 Task: Look for products in the category "Cereal" from Bulk Foods only.
Action: Mouse moved to (975, 365)
Screenshot: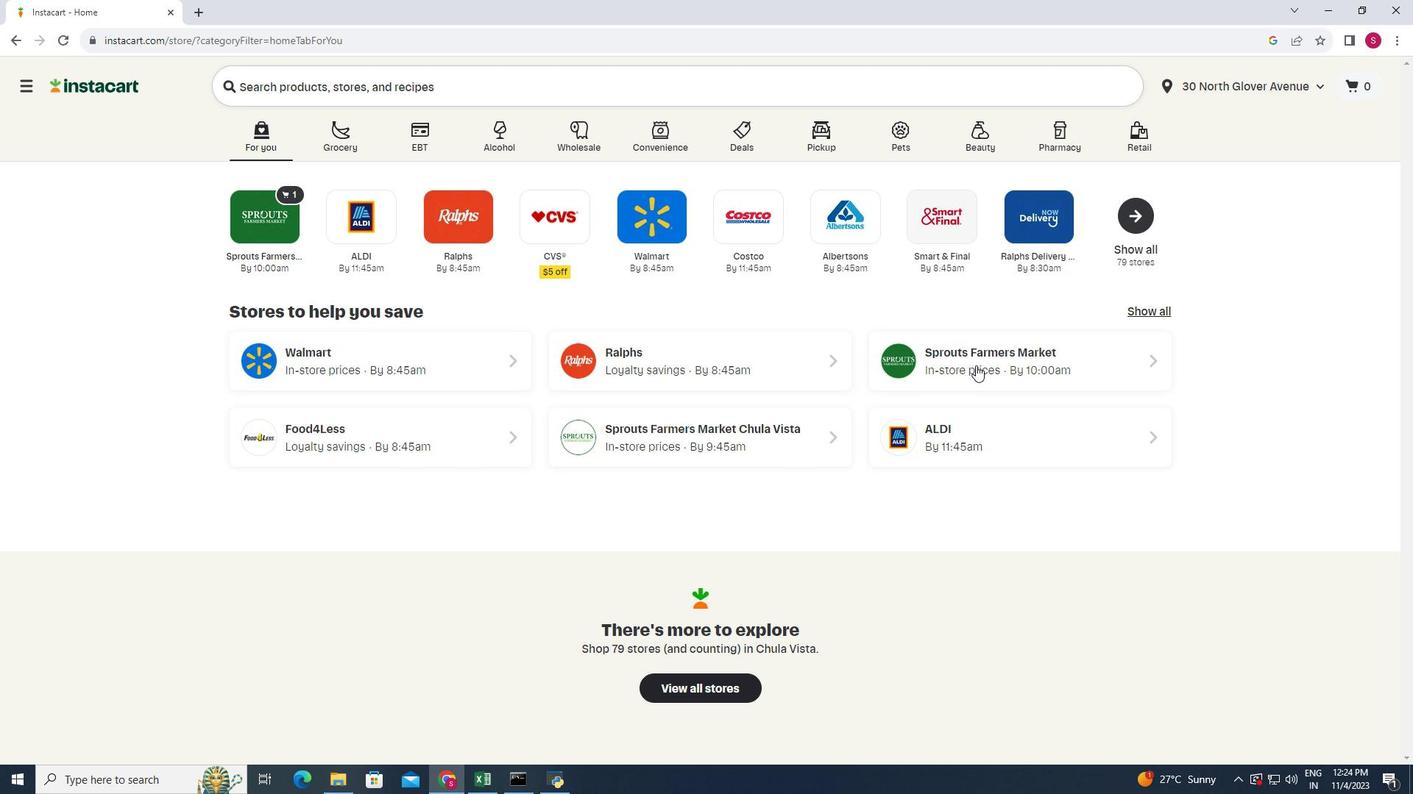 
Action: Mouse pressed left at (975, 365)
Screenshot: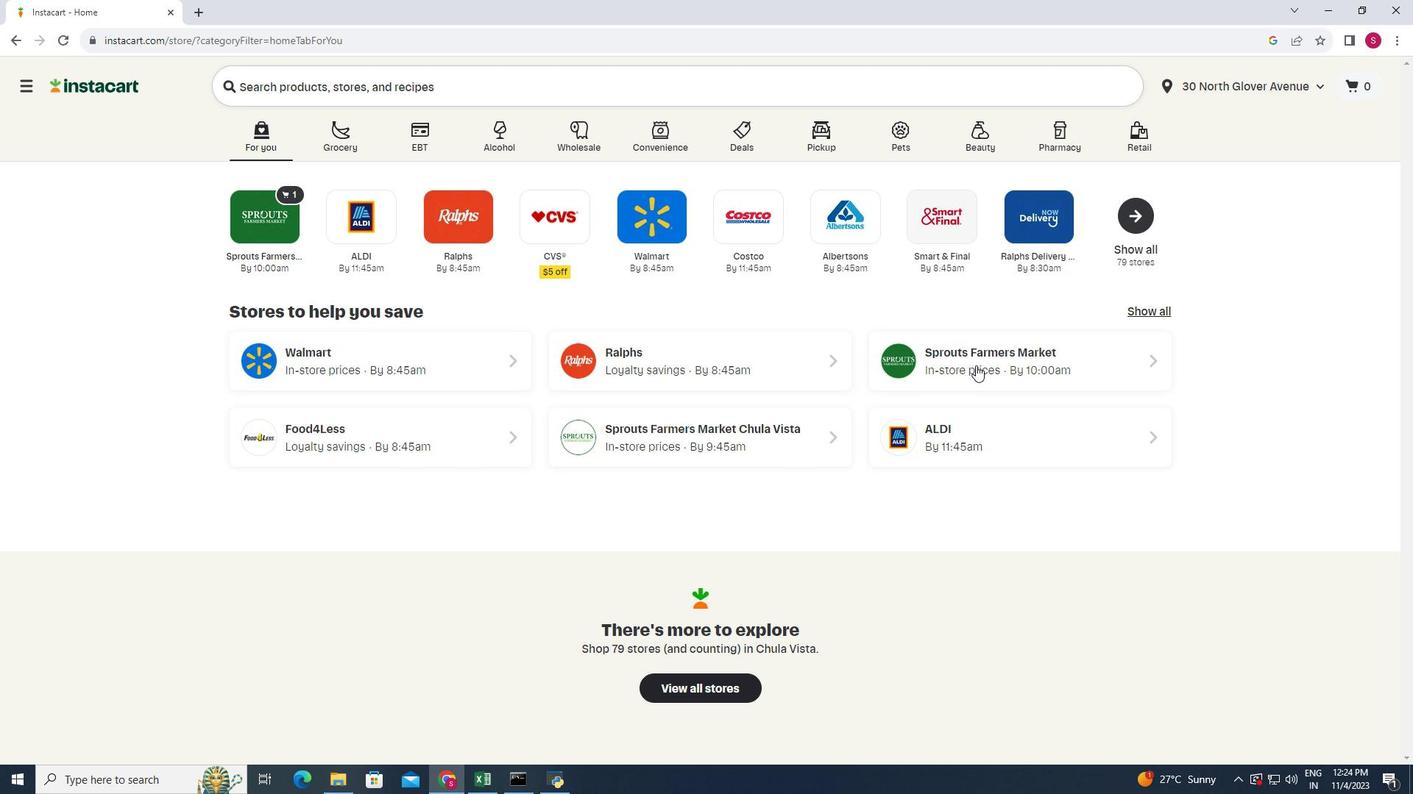 
Action: Mouse moved to (113, 485)
Screenshot: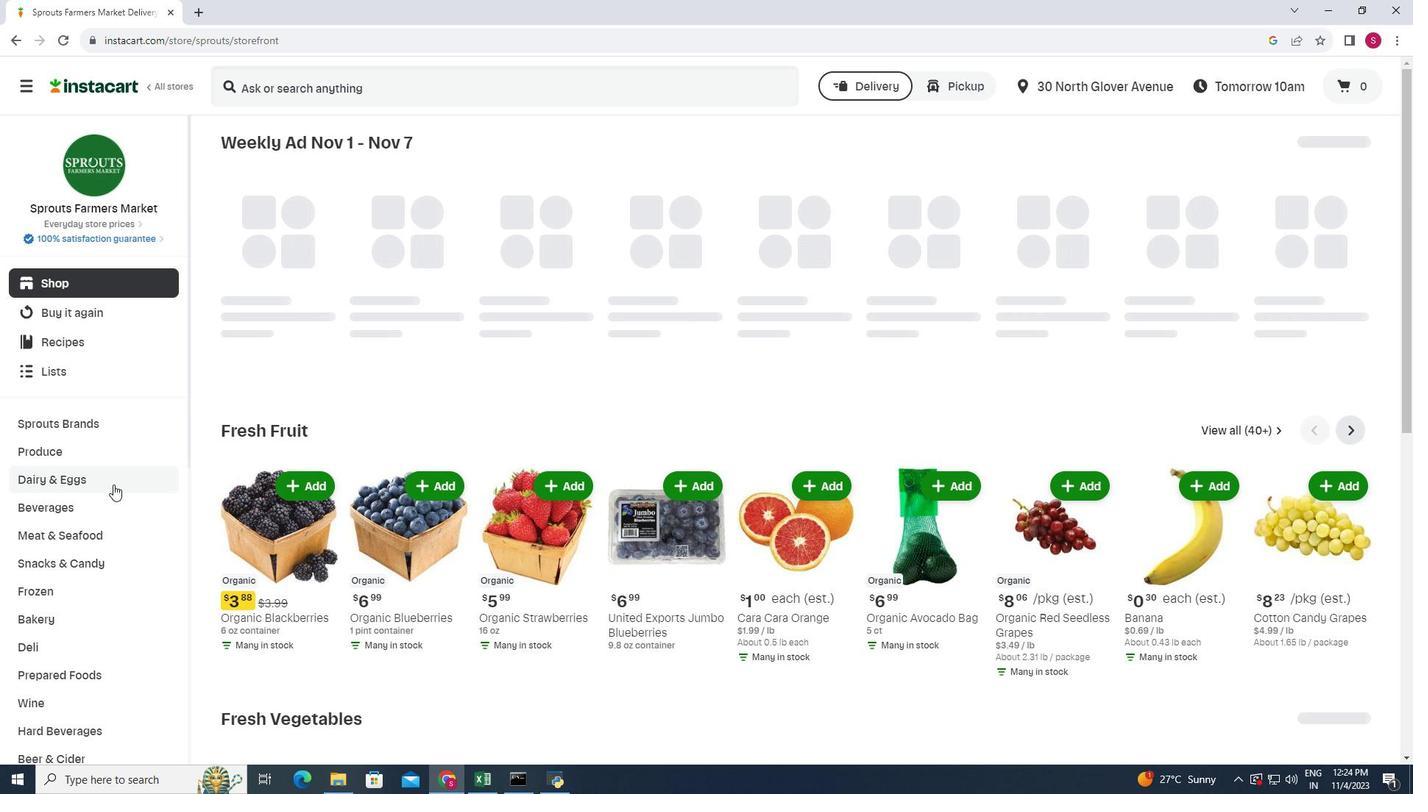 
Action: Mouse scrolled (113, 484) with delta (0, 0)
Screenshot: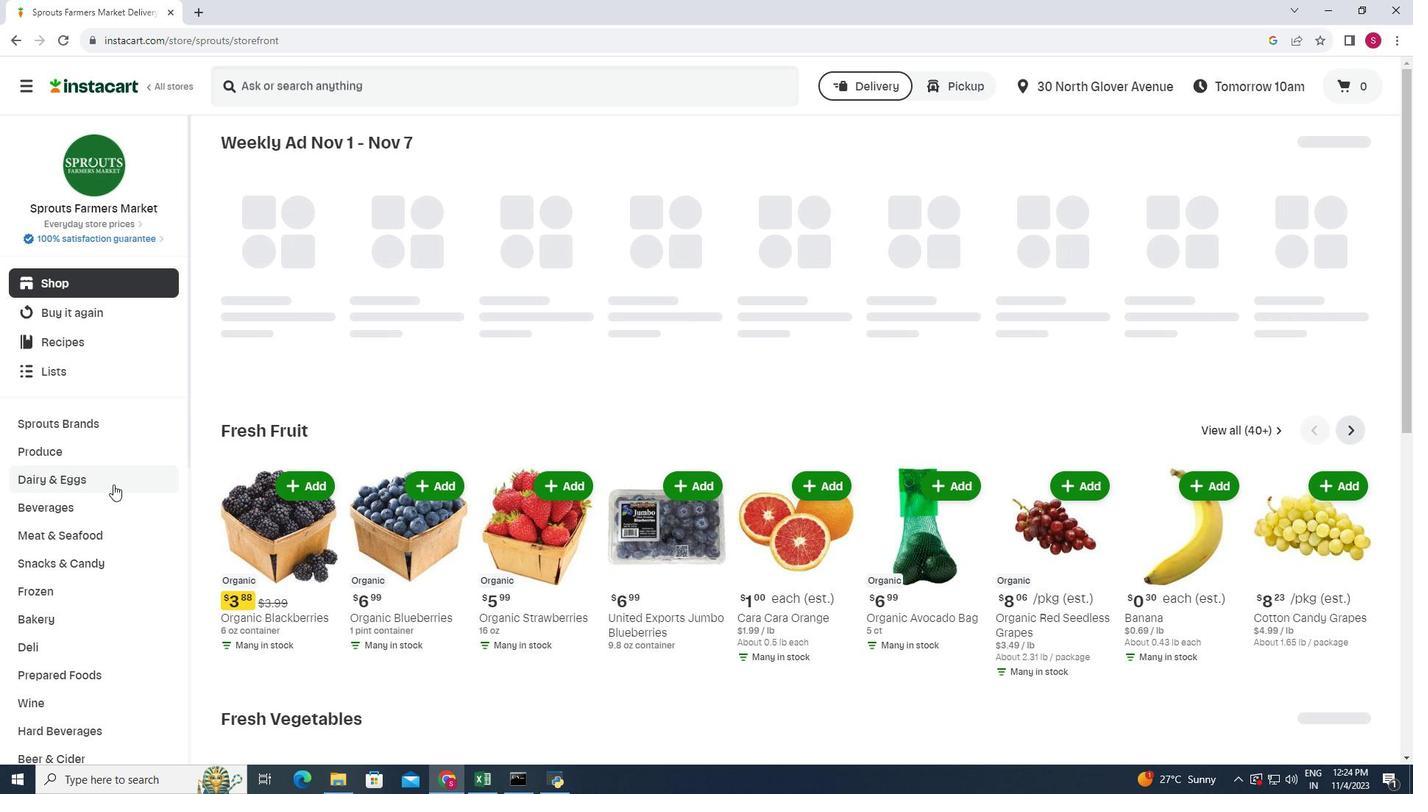 
Action: Mouse scrolled (113, 484) with delta (0, 0)
Screenshot: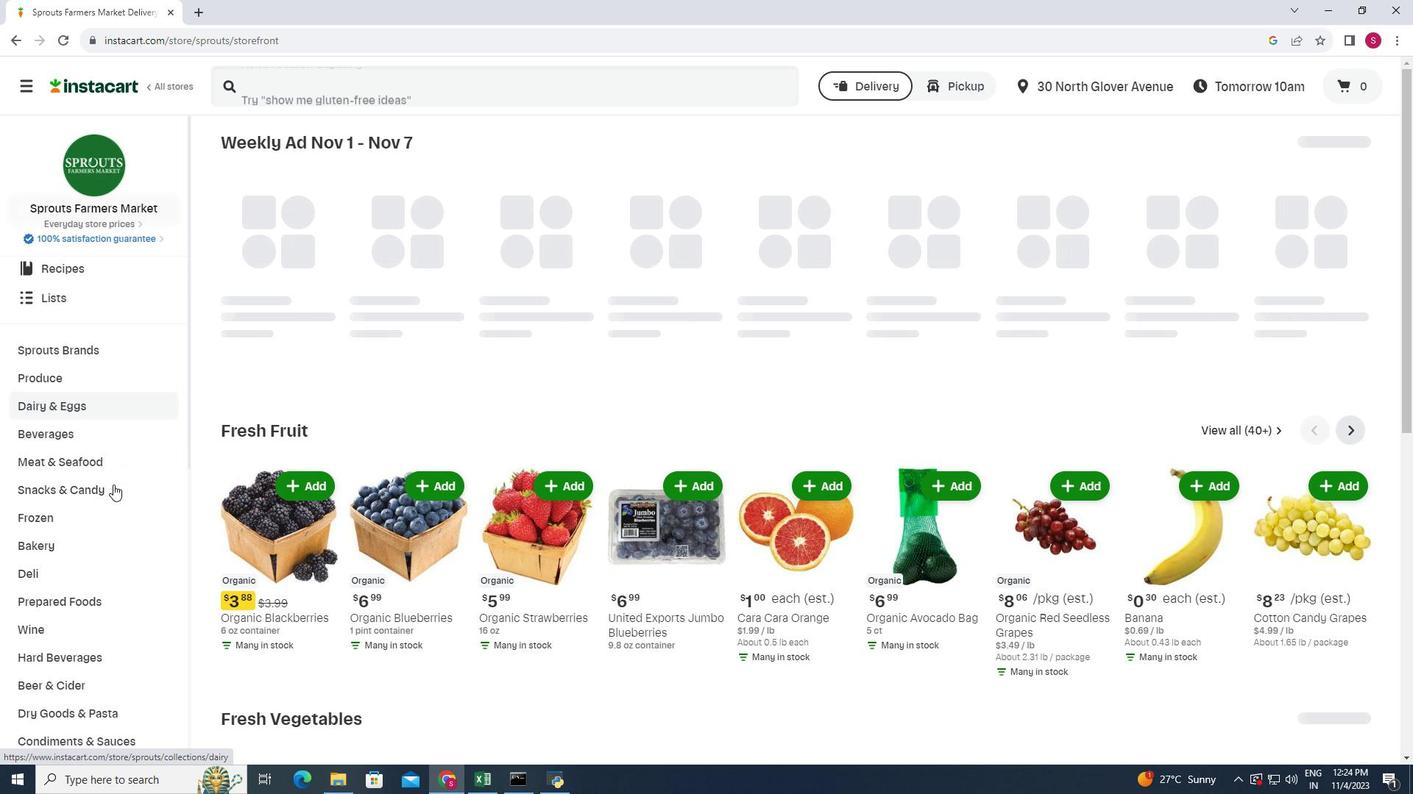 
Action: Mouse scrolled (113, 484) with delta (0, 0)
Screenshot: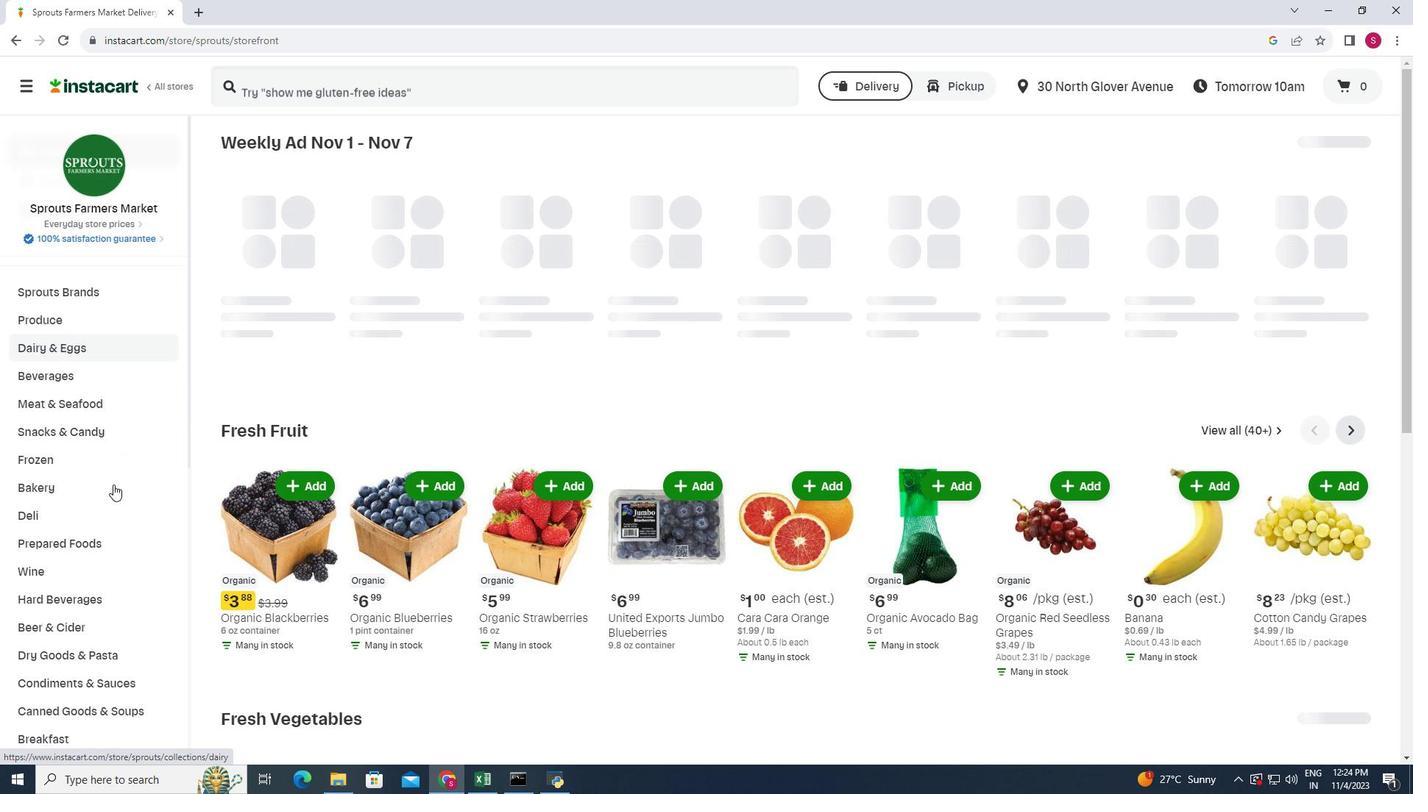 
Action: Mouse moved to (70, 651)
Screenshot: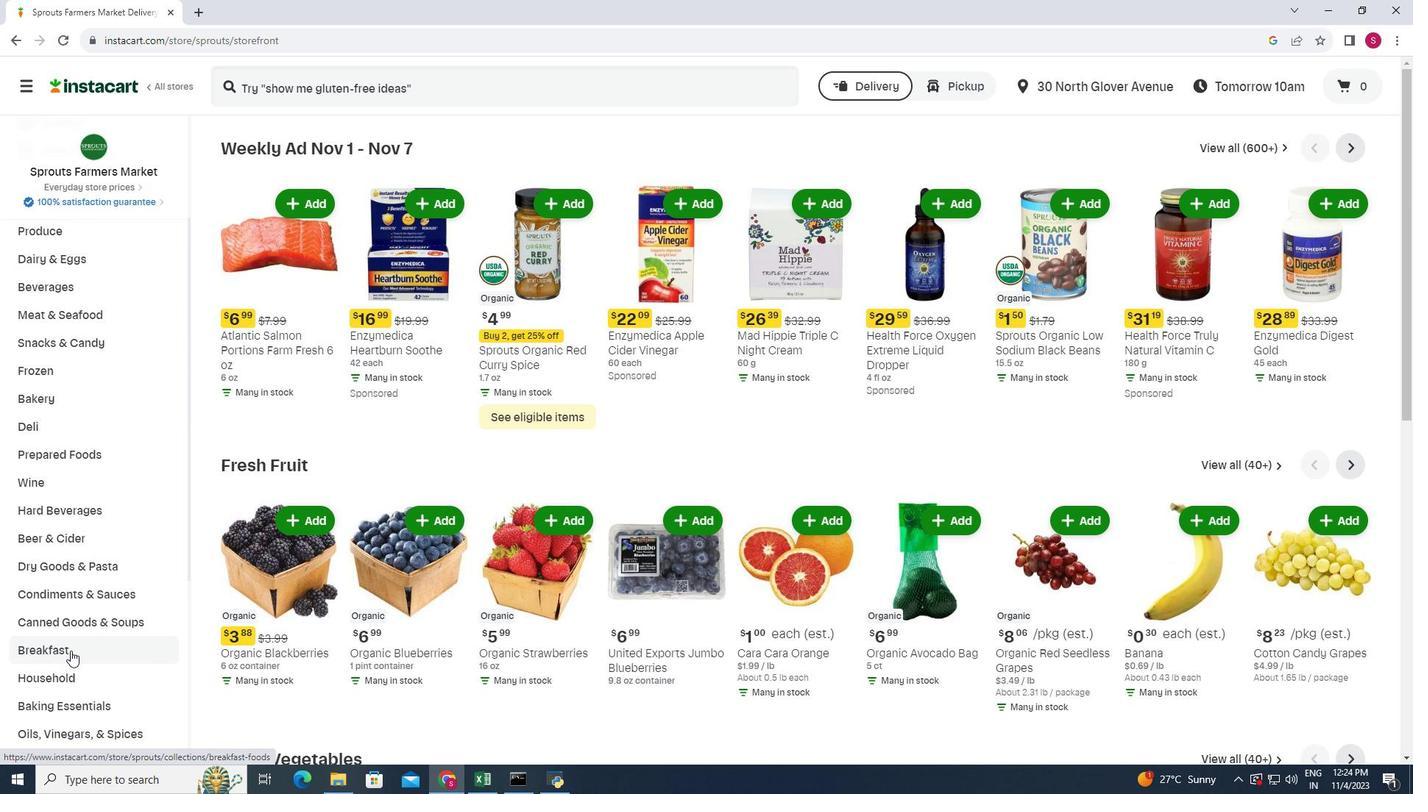 
Action: Mouse pressed left at (70, 651)
Screenshot: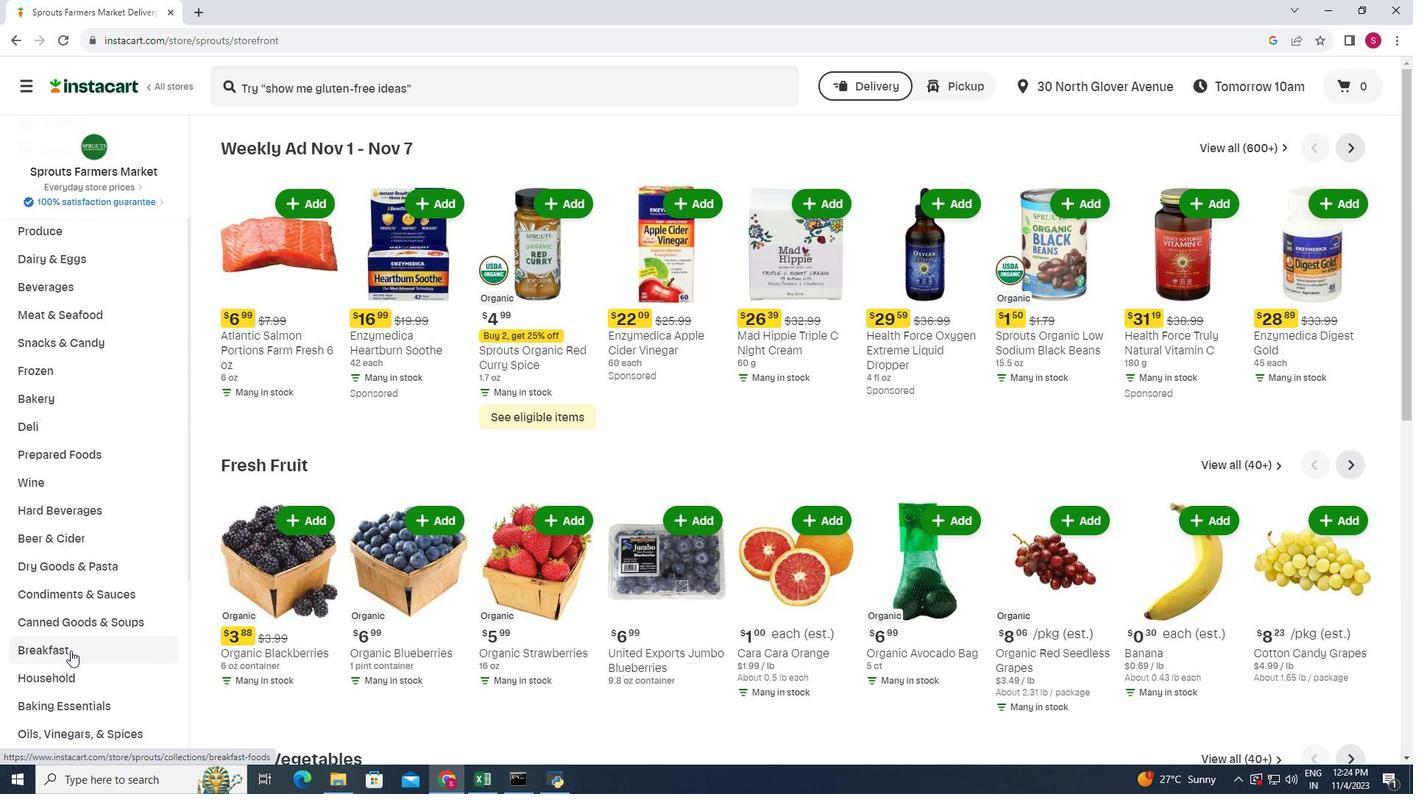 
Action: Mouse moved to (1088, 180)
Screenshot: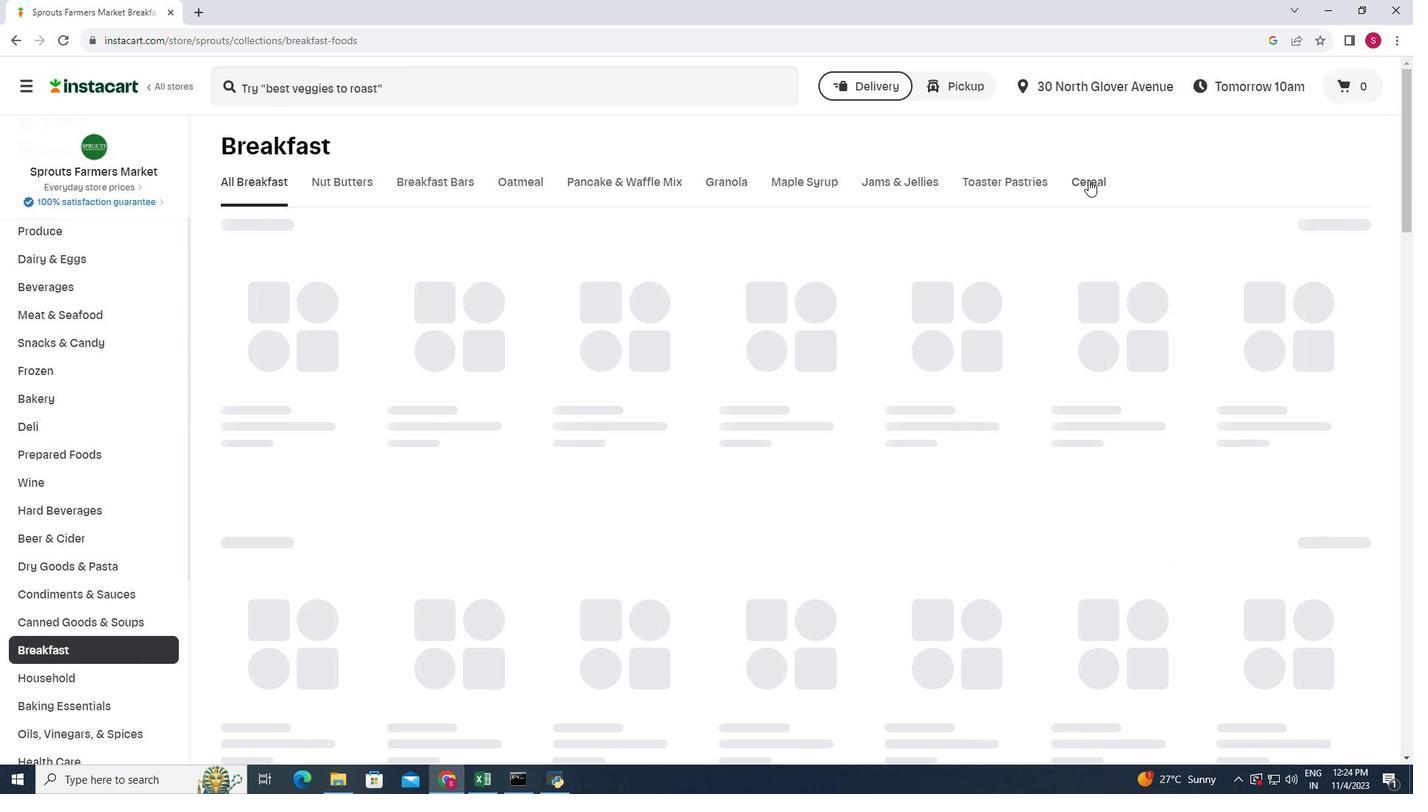 
Action: Mouse pressed left at (1088, 180)
Screenshot: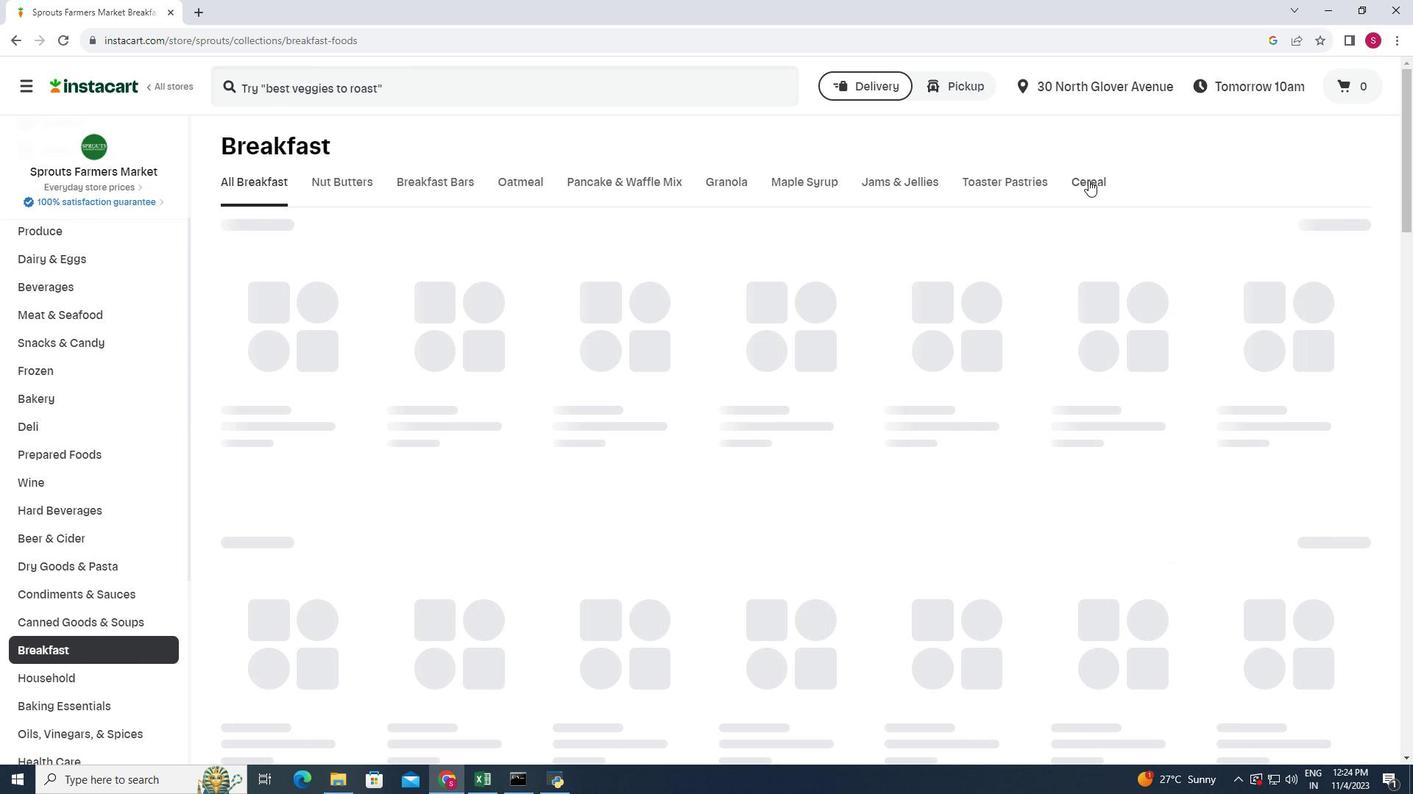 
Action: Mouse moved to (579, 240)
Screenshot: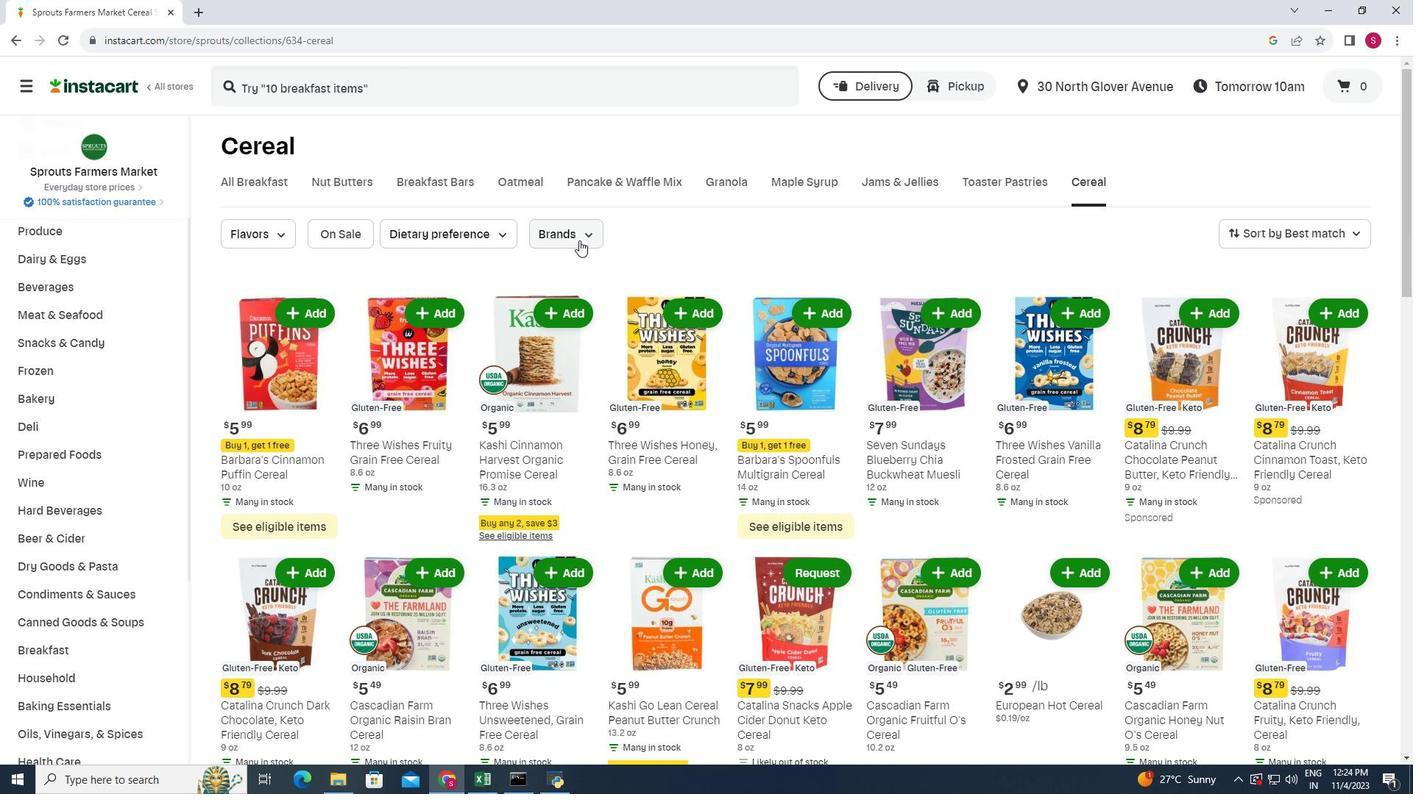 
Action: Mouse pressed left at (579, 240)
Screenshot: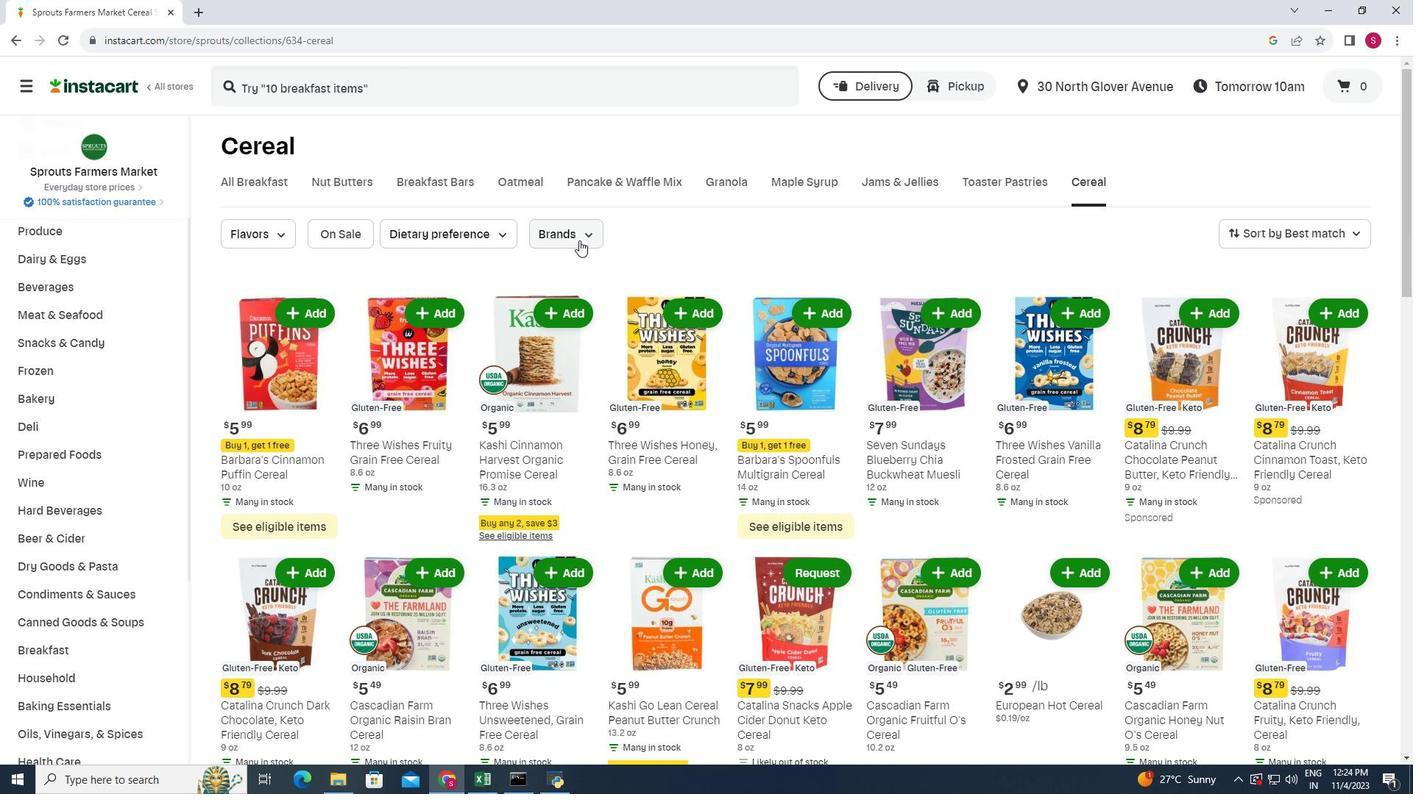 
Action: Mouse moved to (609, 298)
Screenshot: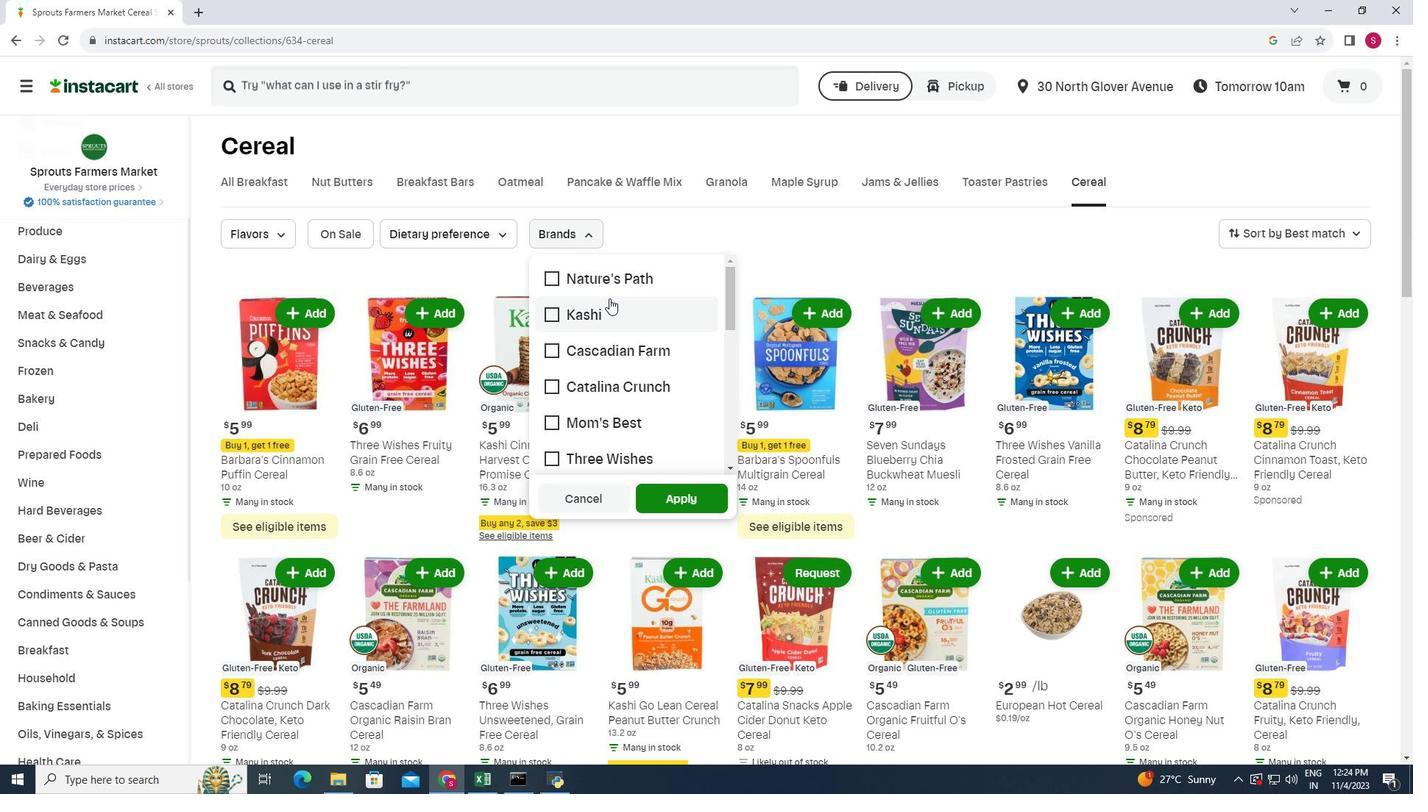 
Action: Mouse scrolled (609, 298) with delta (0, 0)
Screenshot: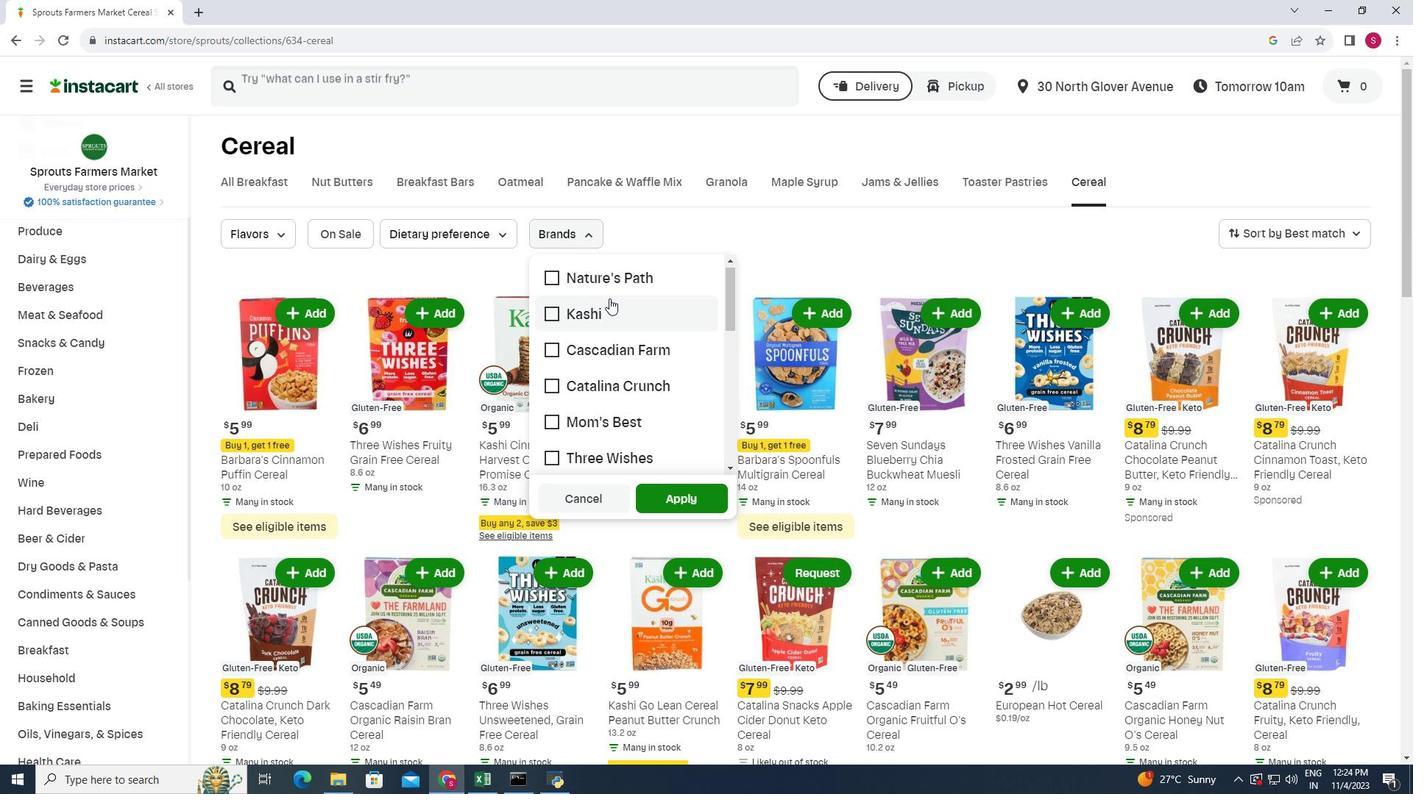 
Action: Mouse scrolled (609, 298) with delta (0, 0)
Screenshot: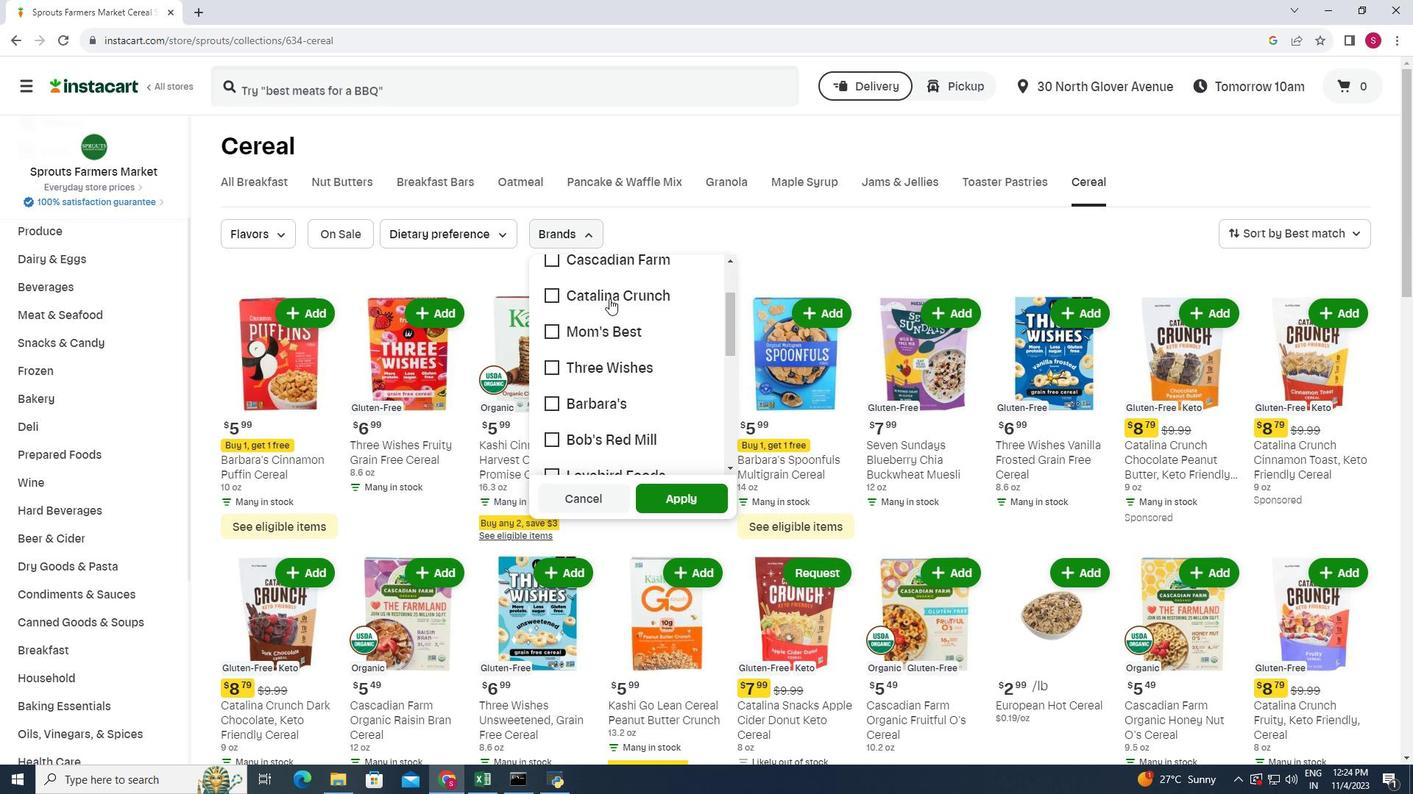 
Action: Mouse scrolled (609, 298) with delta (0, 0)
Screenshot: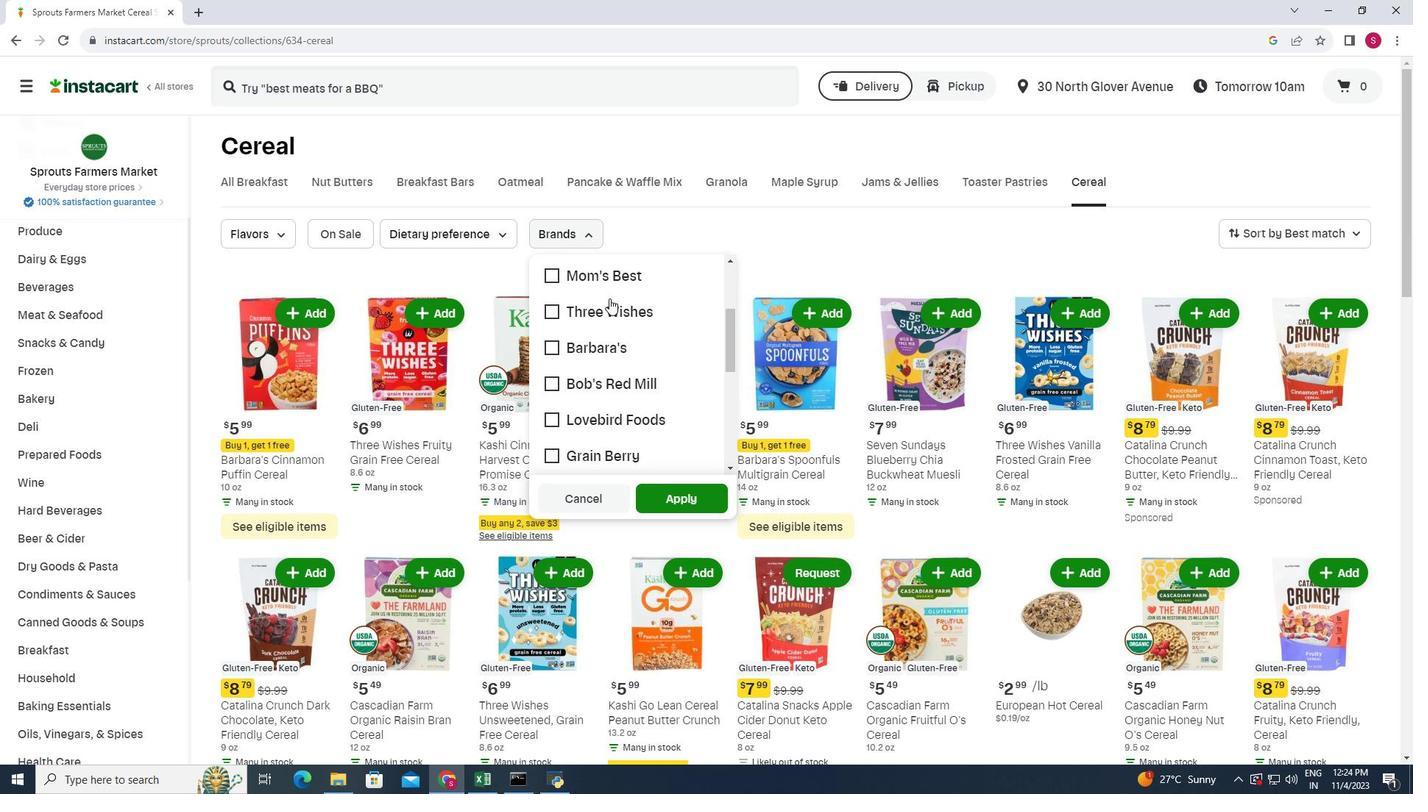 
Action: Mouse scrolled (609, 298) with delta (0, 0)
Screenshot: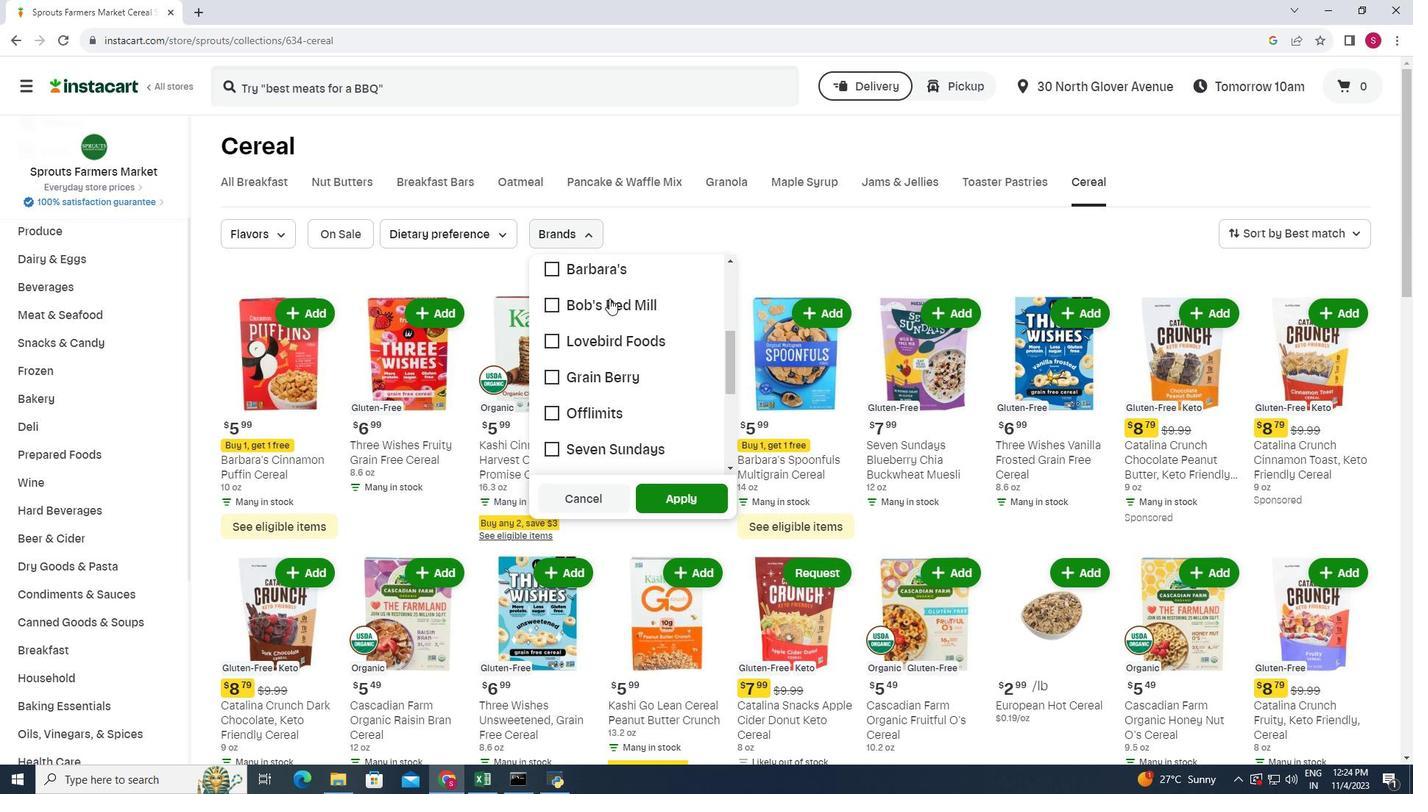 
Action: Mouse scrolled (609, 298) with delta (0, 0)
Screenshot: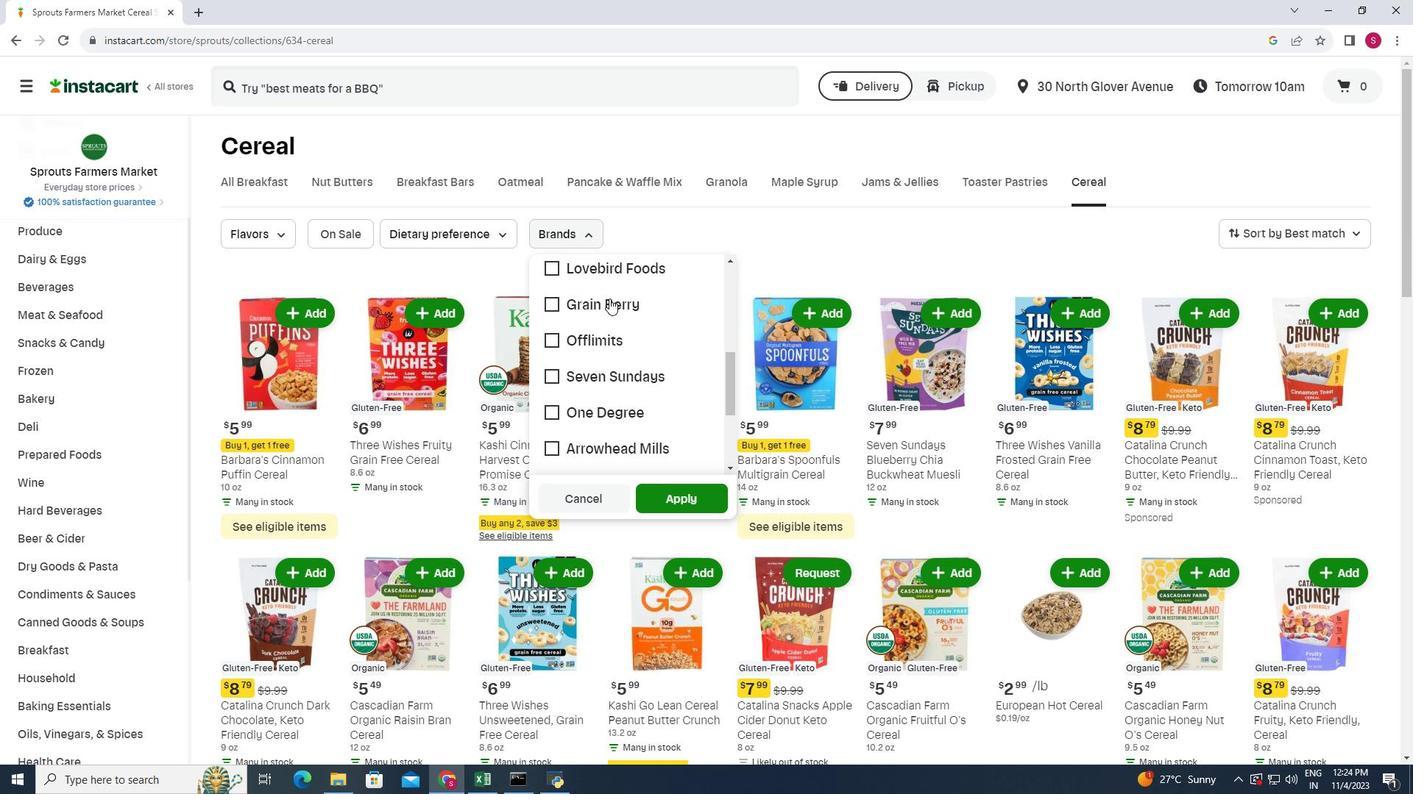 
Action: Mouse scrolled (609, 298) with delta (0, 0)
Screenshot: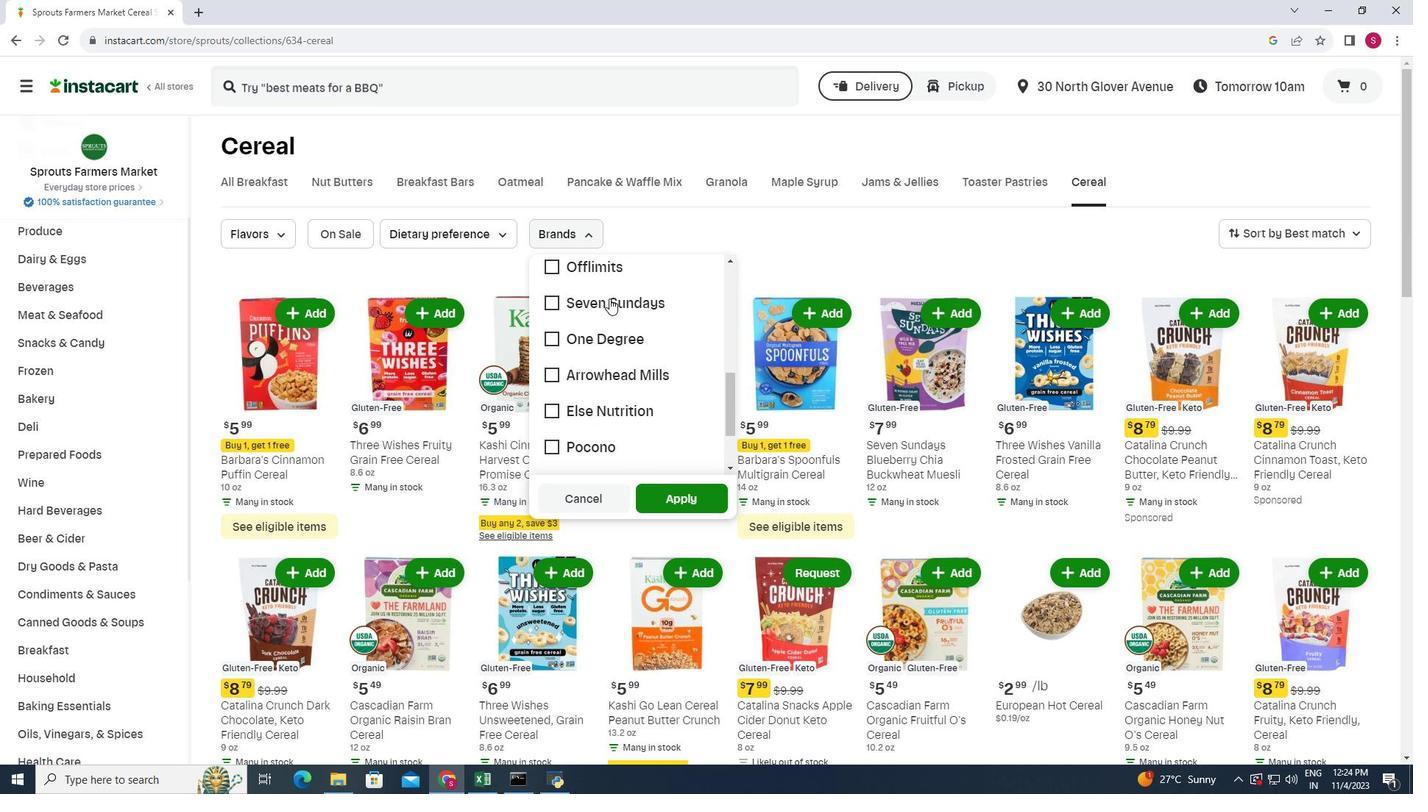 
Action: Mouse scrolled (609, 298) with delta (0, 0)
Screenshot: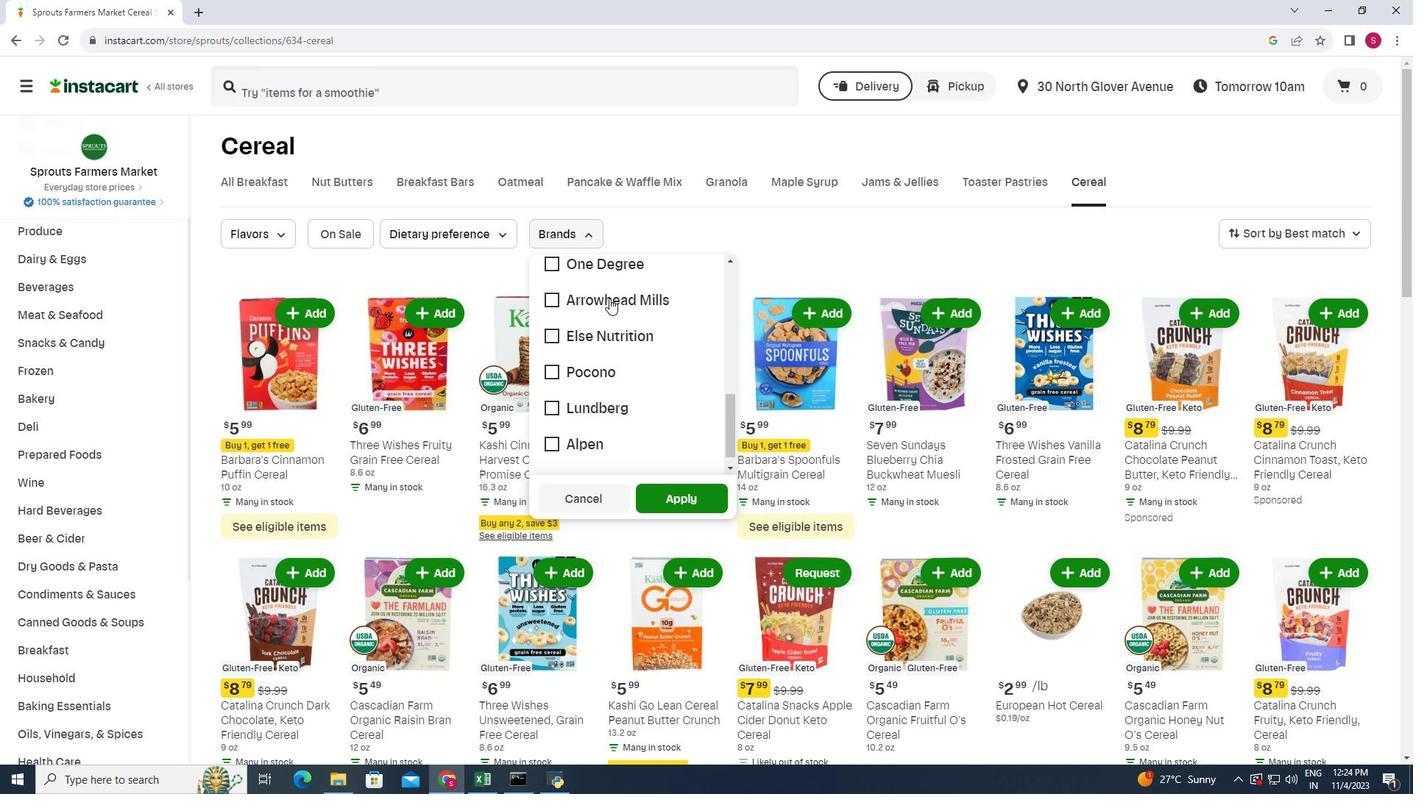 
Action: Mouse moved to (599, 356)
Screenshot: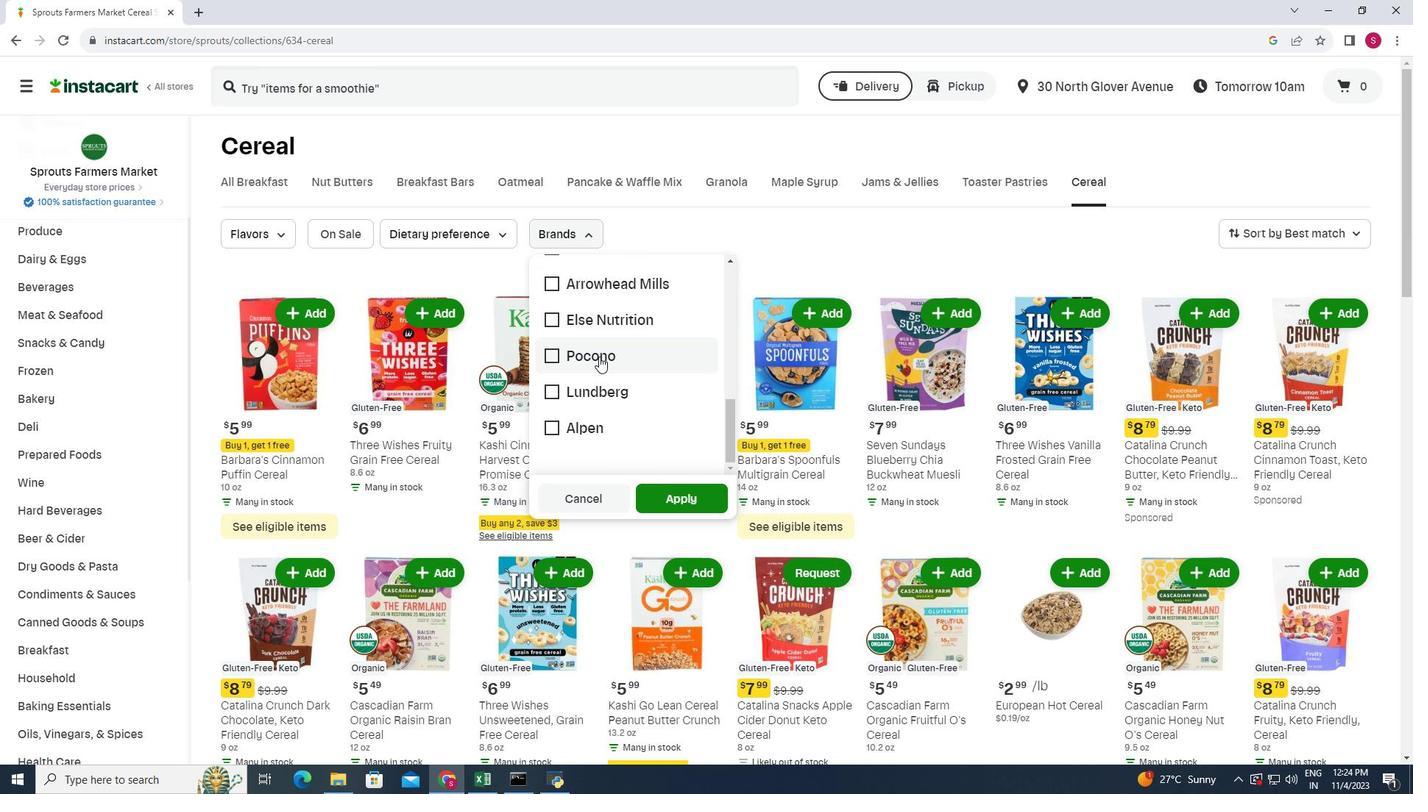 
Action: Mouse scrolled (599, 357) with delta (0, 0)
Screenshot: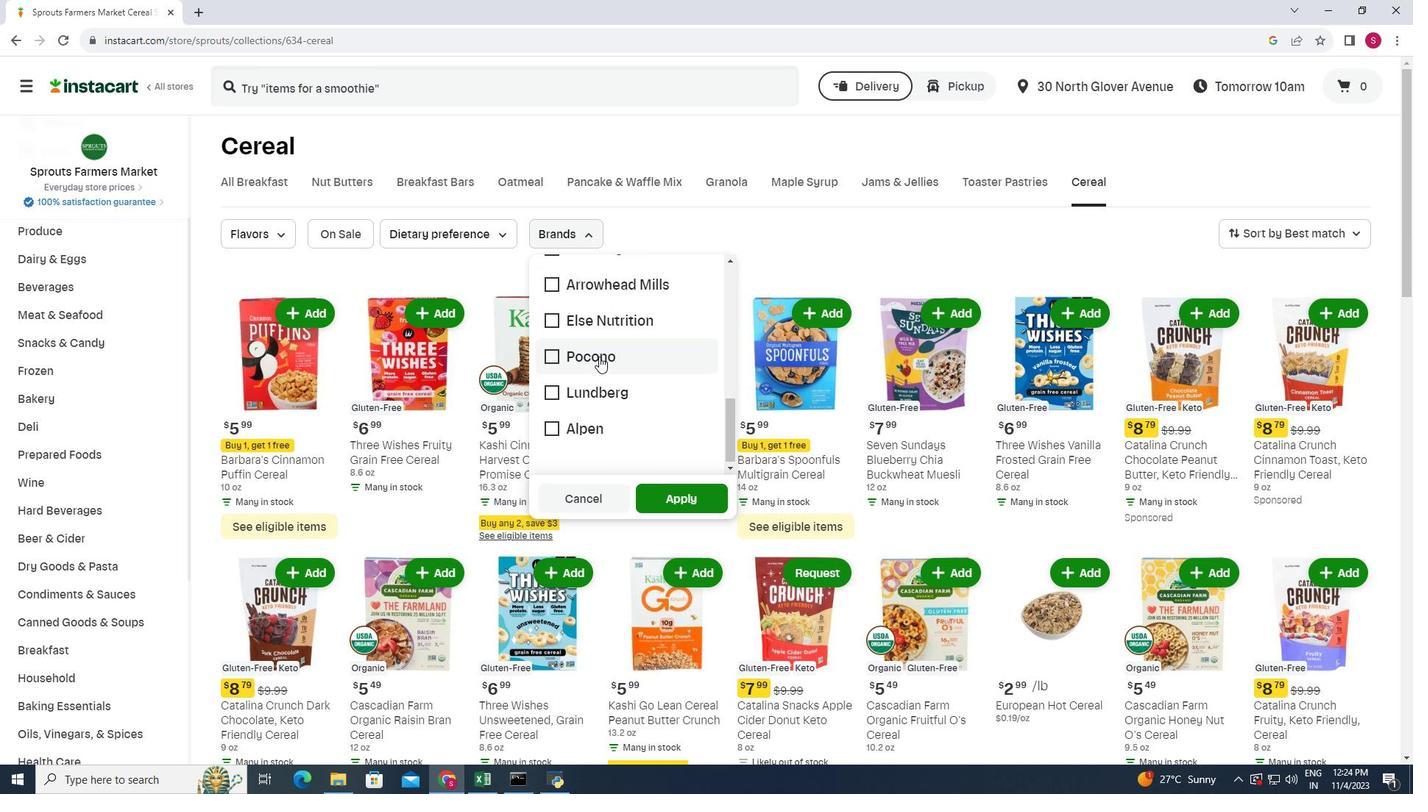 
Action: Mouse moved to (594, 354)
Screenshot: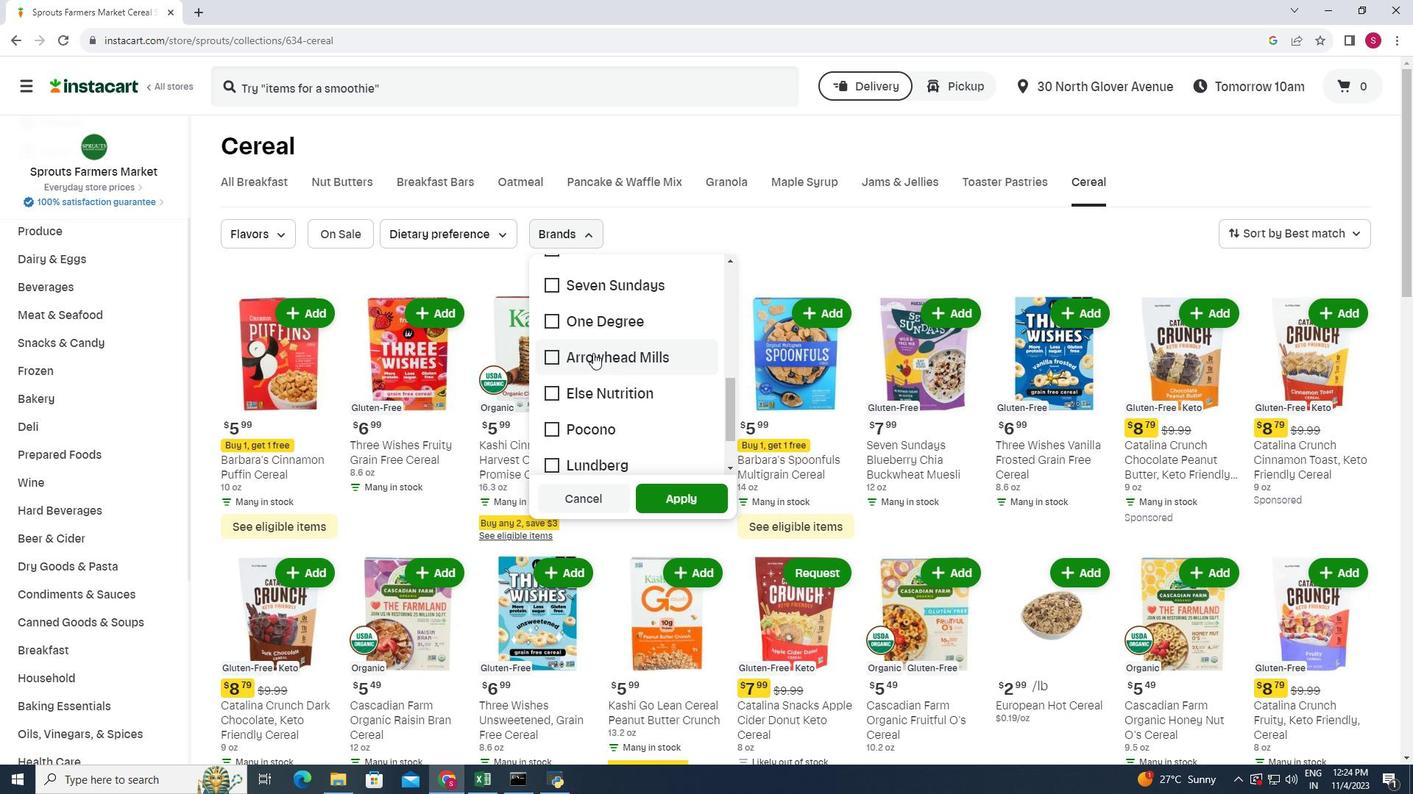 
Action: Mouse scrolled (594, 355) with delta (0, 0)
Screenshot: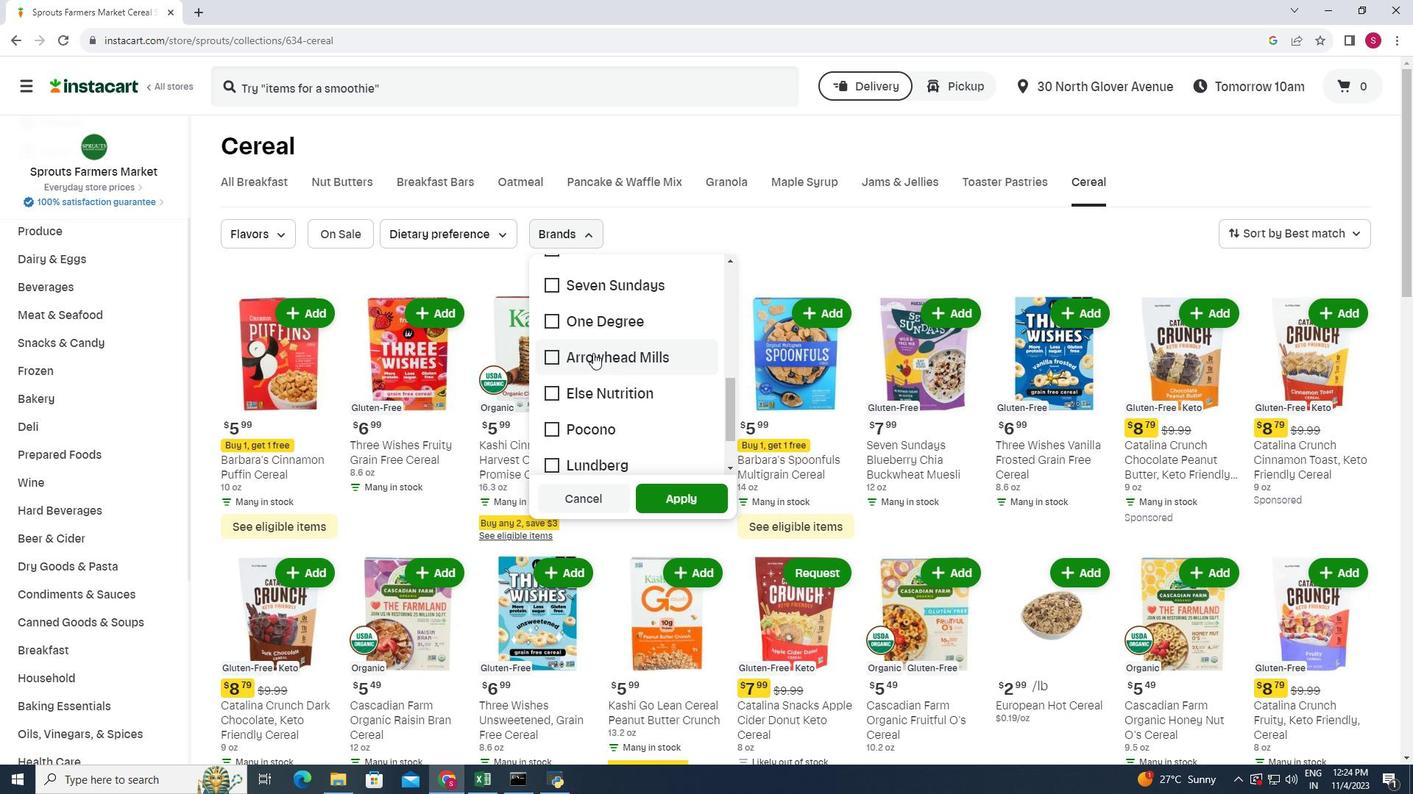 
Action: Mouse moved to (590, 349)
Screenshot: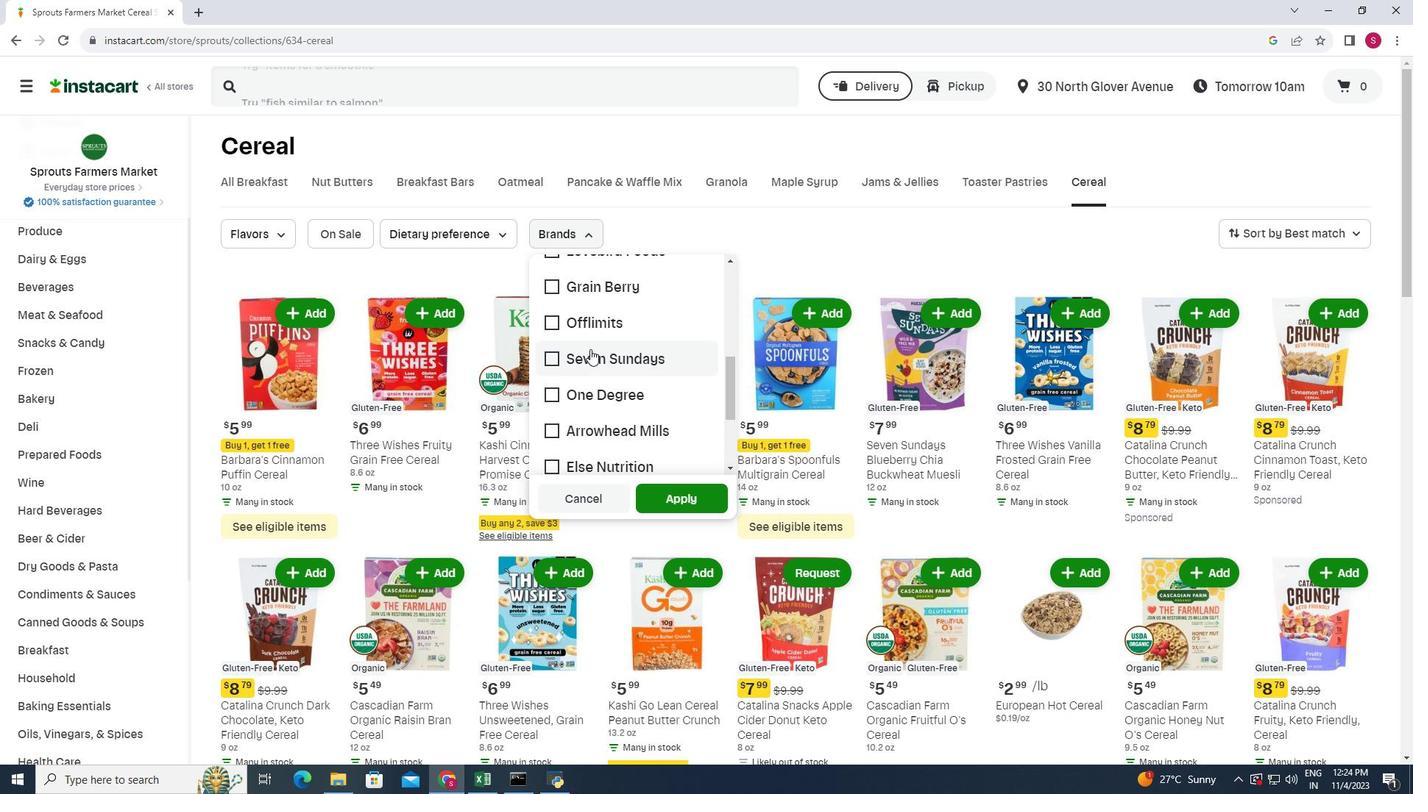 
Action: Mouse scrolled (590, 350) with delta (0, 0)
Screenshot: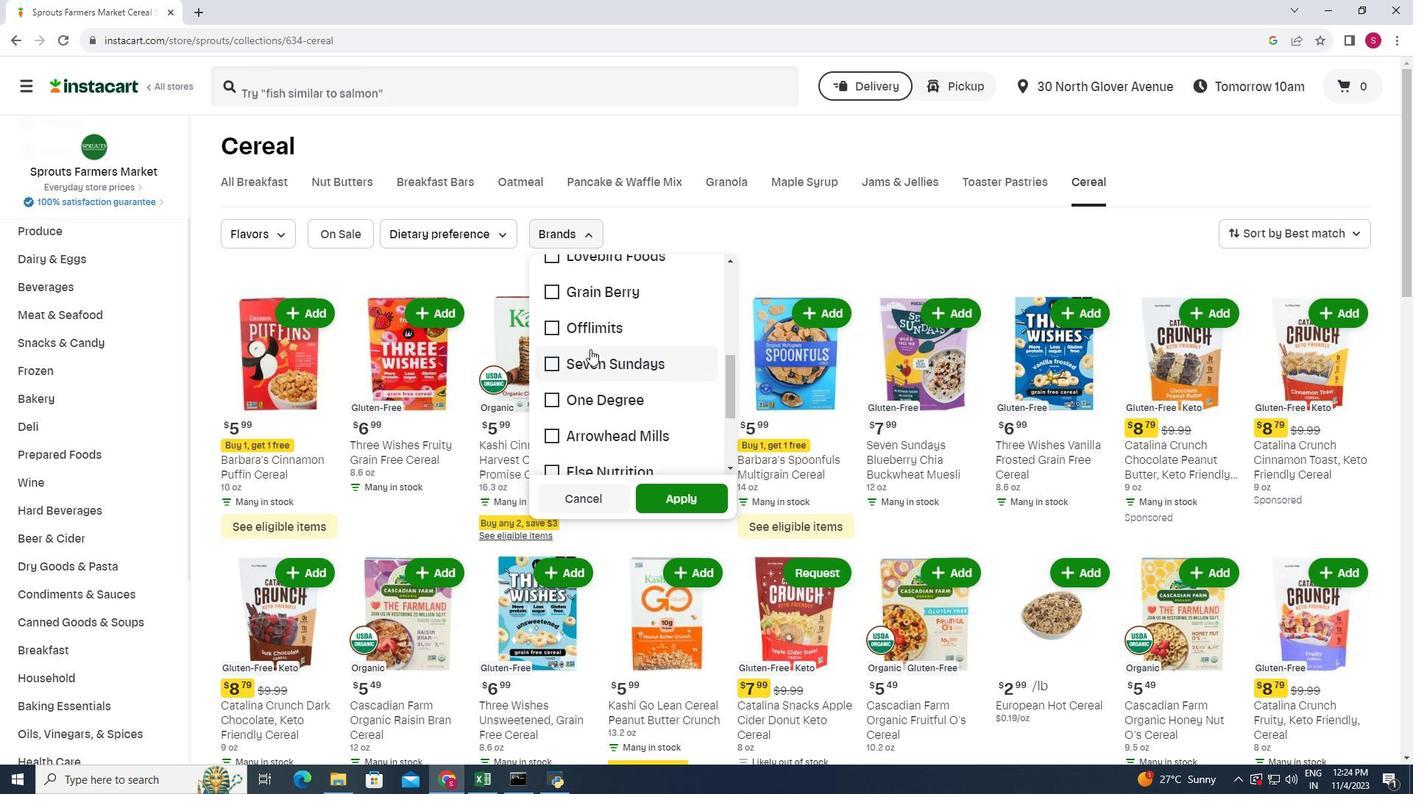 
Action: Mouse scrolled (590, 350) with delta (0, 0)
Screenshot: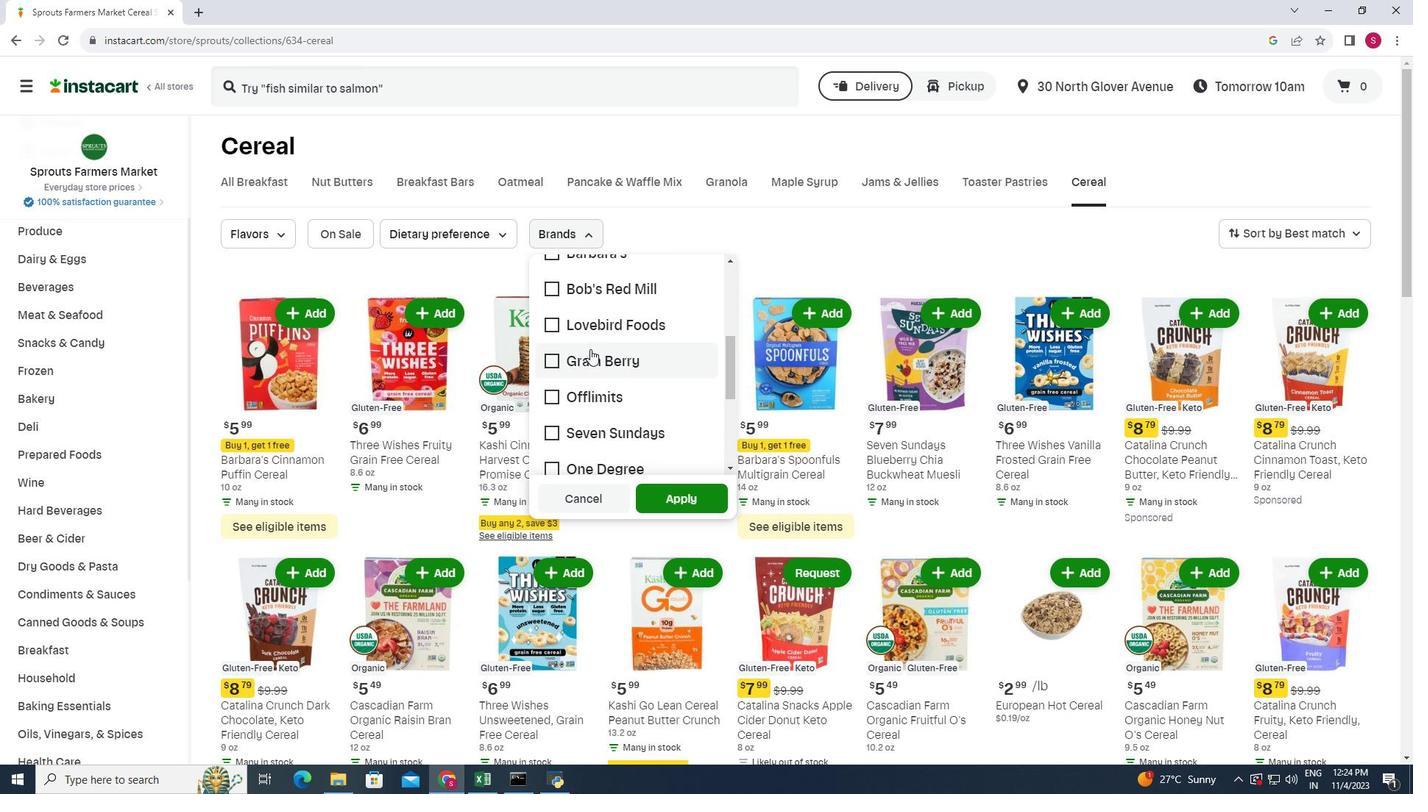 
Action: Mouse scrolled (590, 350) with delta (0, 0)
Screenshot: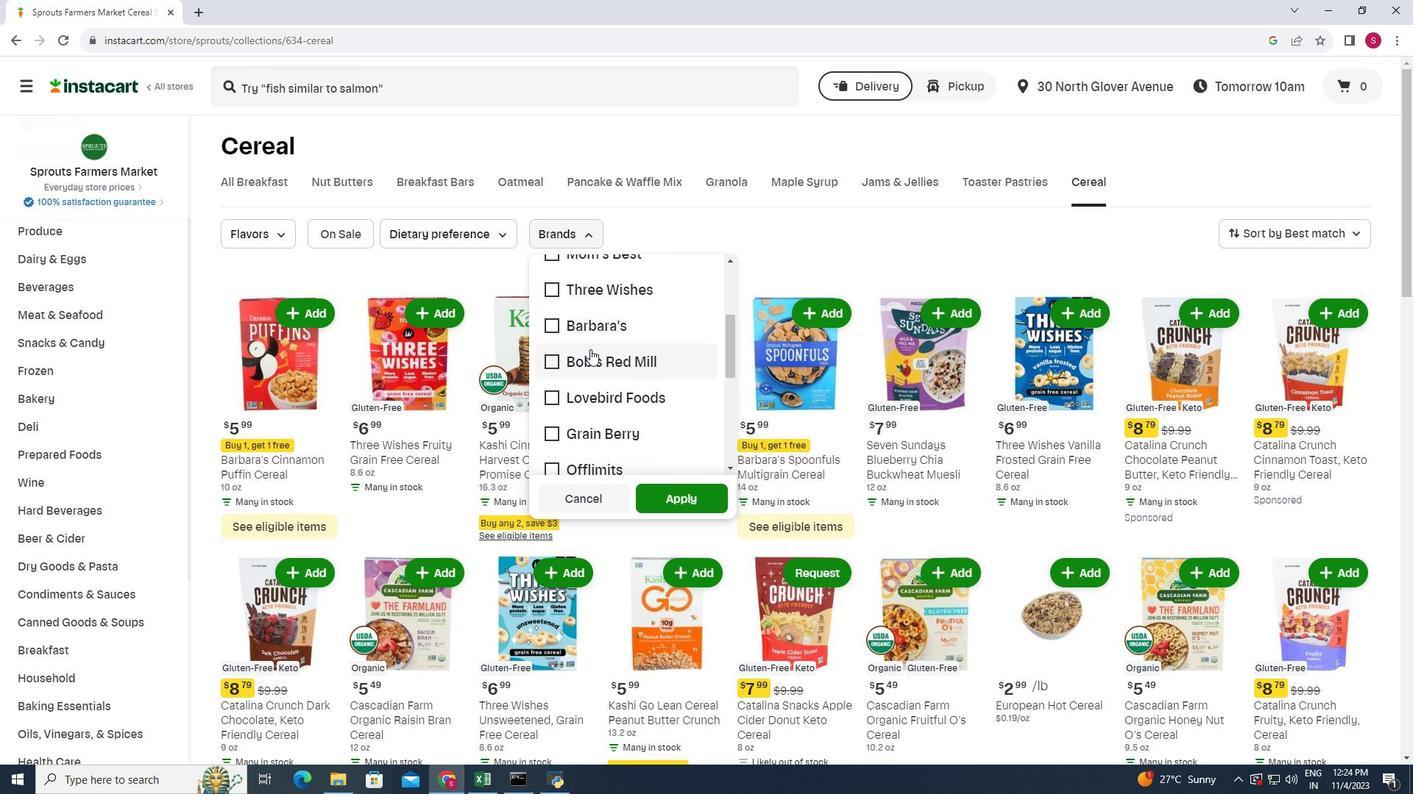 
Action: Mouse scrolled (590, 350) with delta (0, 0)
Screenshot: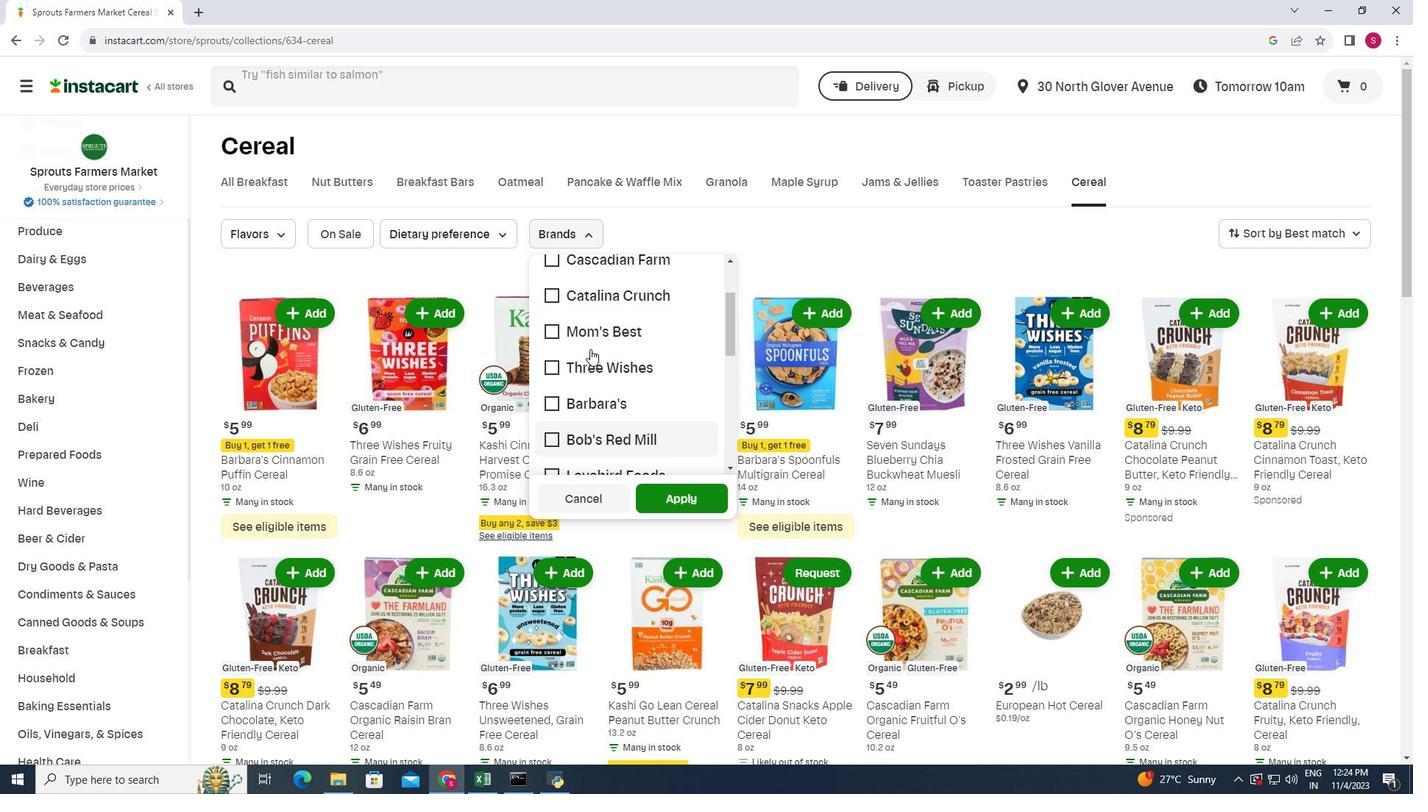 
Action: Mouse scrolled (590, 350) with delta (0, 0)
Screenshot: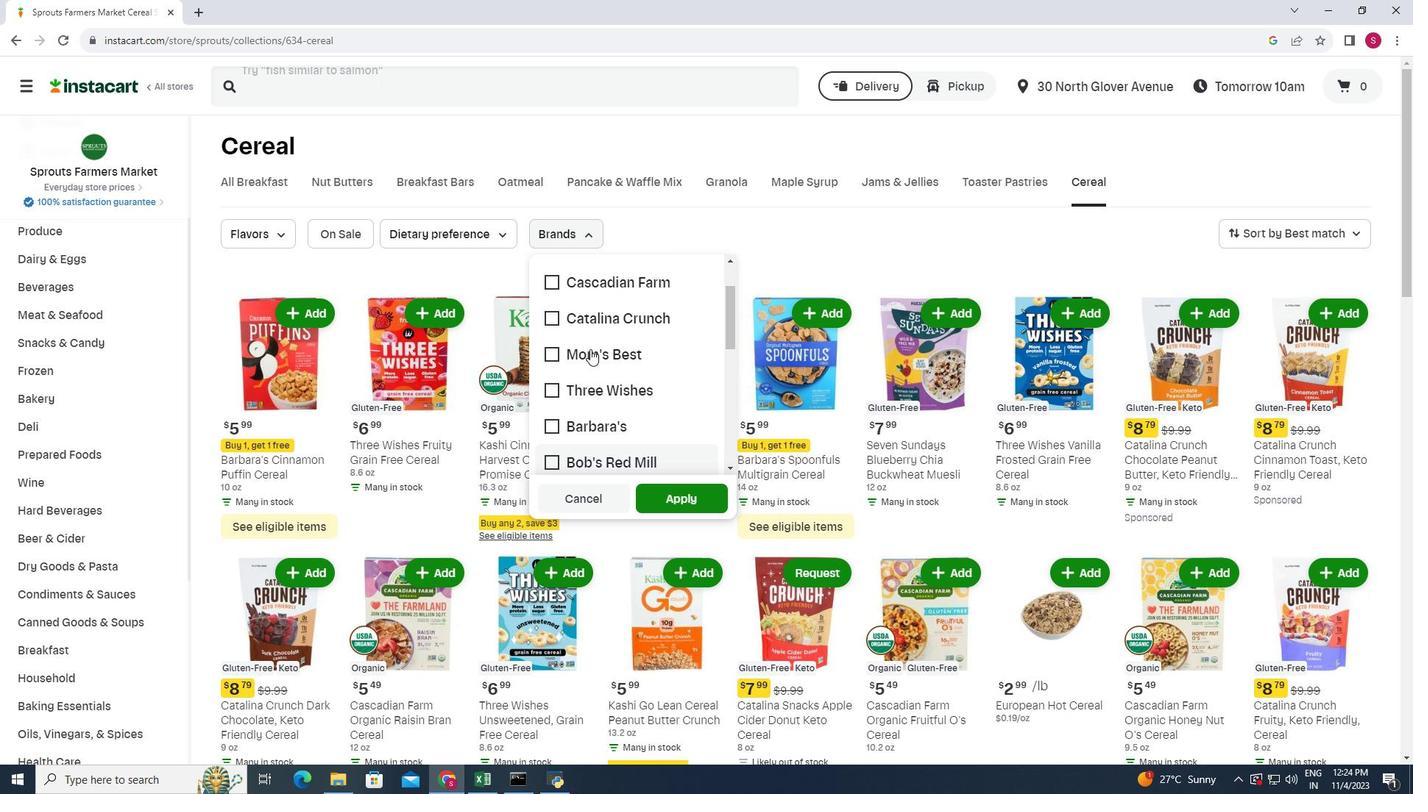
Action: Mouse scrolled (590, 350) with delta (0, 0)
Screenshot: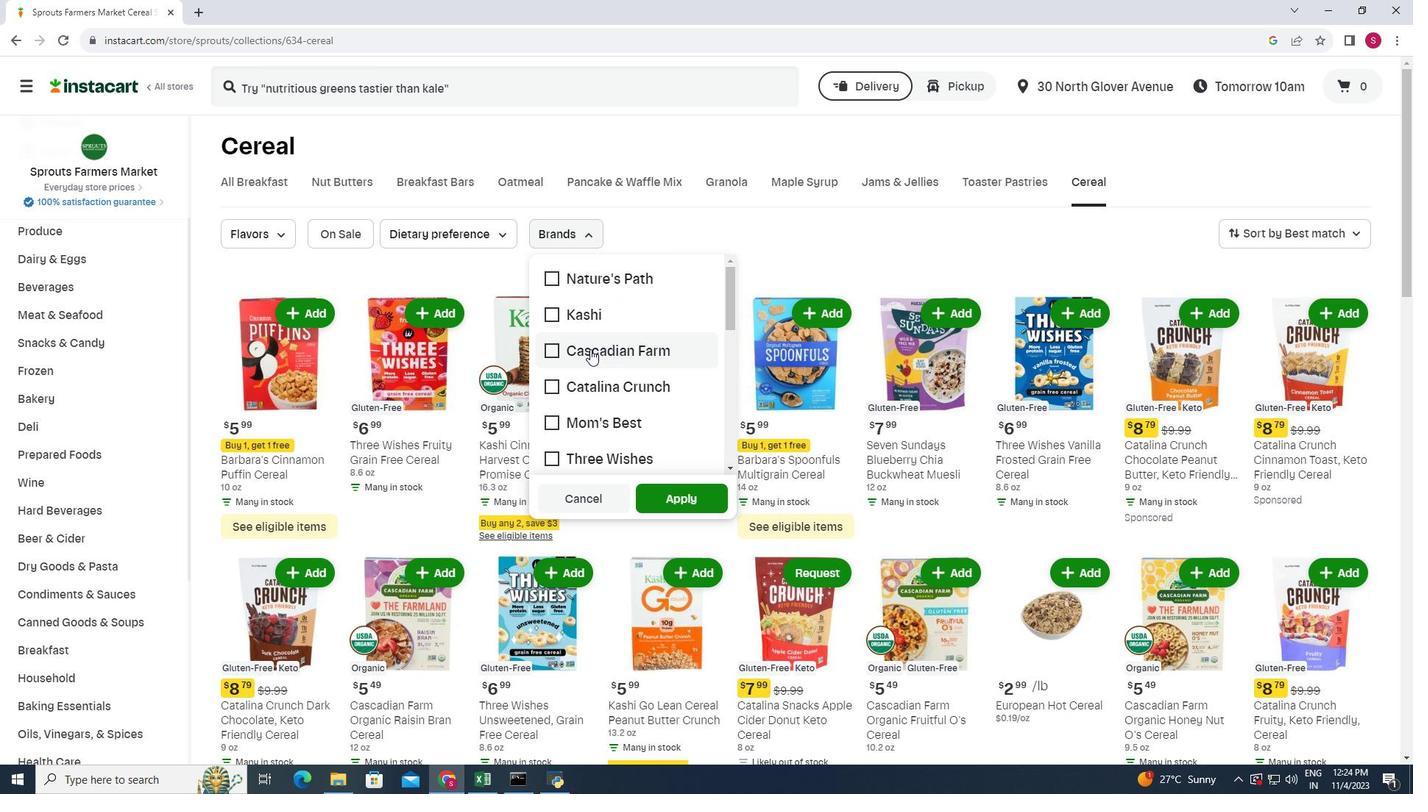 
Action: Mouse scrolled (590, 350) with delta (0, 0)
Screenshot: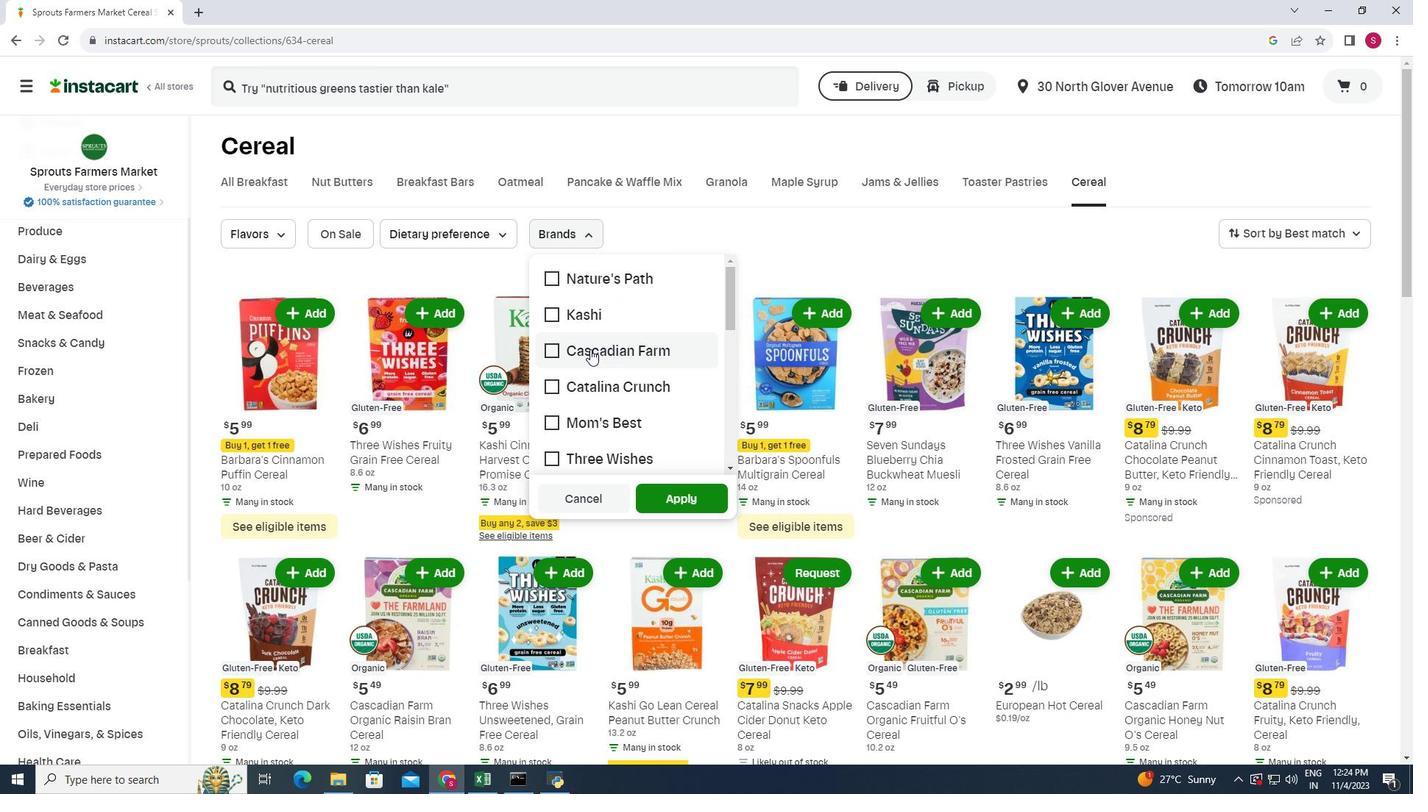 
